 Task: Create Card Software Development Execution in Board Data Analytics Platforms and Tools to Workspace Business Travel Services. Create Card Environmental Science Conference Review in Board Brand Positioning and Messaging Development to Workspace Business Travel Services. Create Card Software Development Execution in Board Business Model Revenue Forecasting and Modeling to Workspace Business Travel Services
Action: Mouse moved to (59, 253)
Screenshot: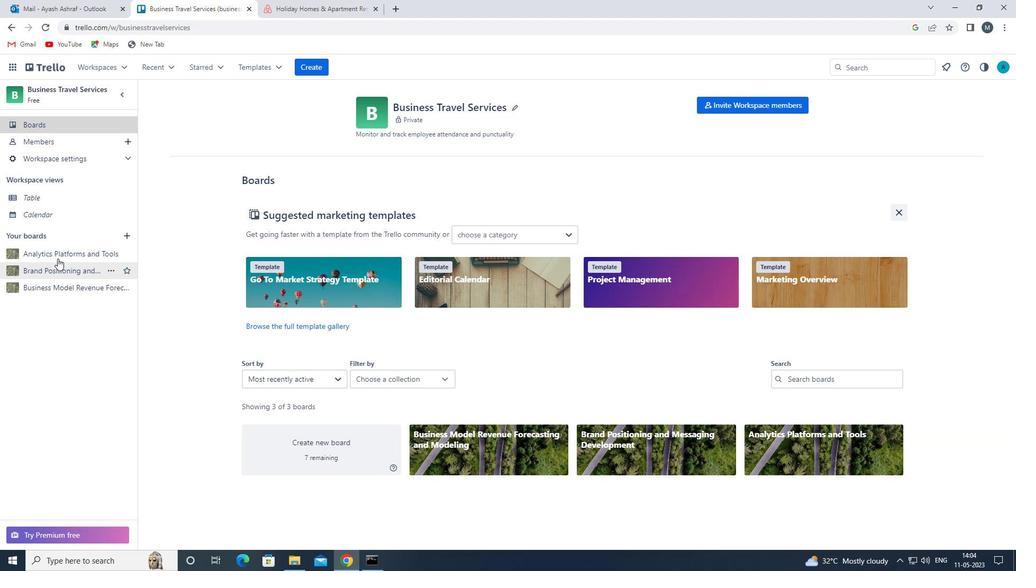 
Action: Mouse pressed left at (59, 253)
Screenshot: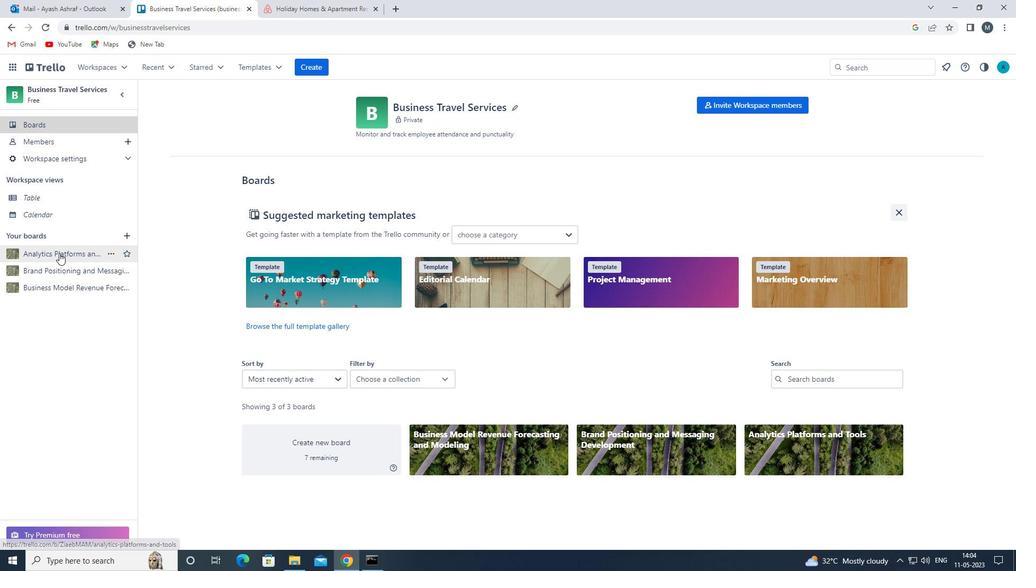 
Action: Mouse moved to (76, 257)
Screenshot: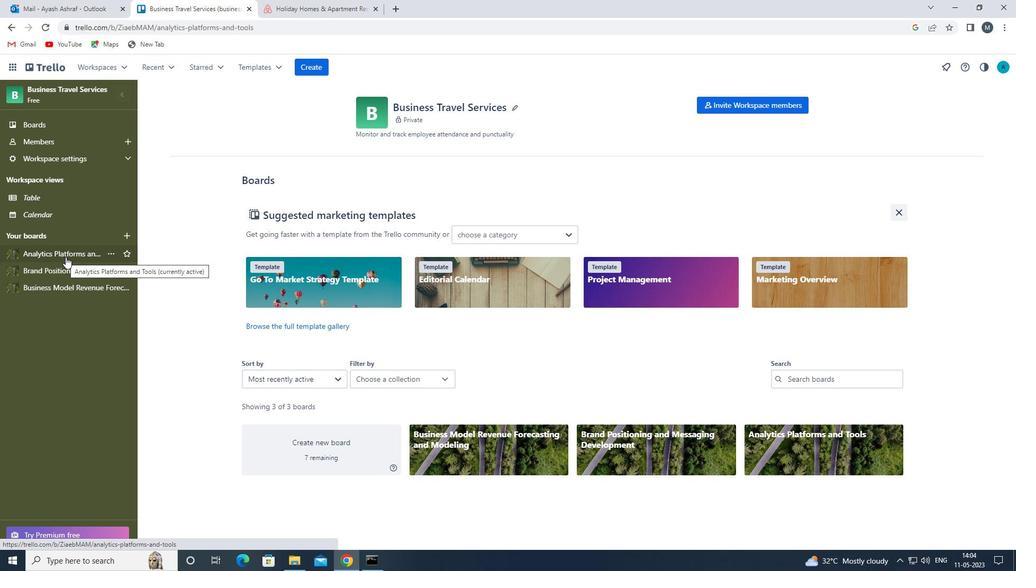 
Action: Mouse pressed left at (76, 257)
Screenshot: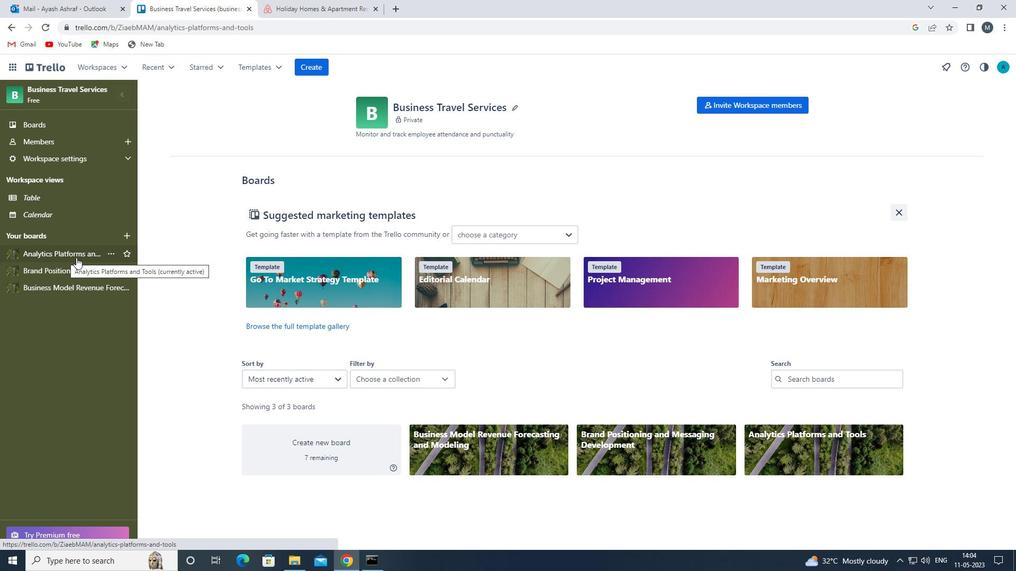 
Action: Mouse moved to (76, 256)
Screenshot: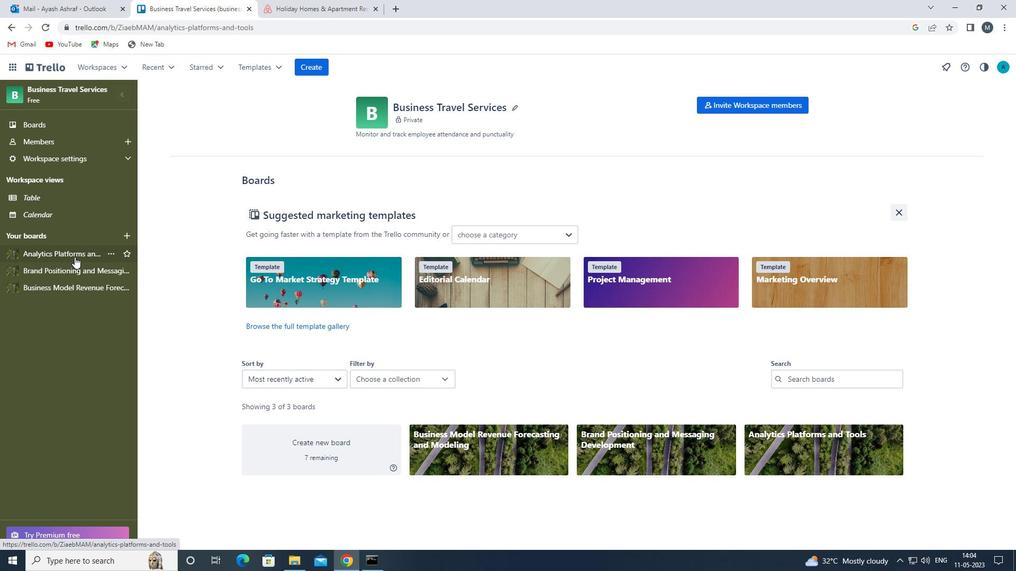 
Action: Mouse pressed left at (76, 256)
Screenshot: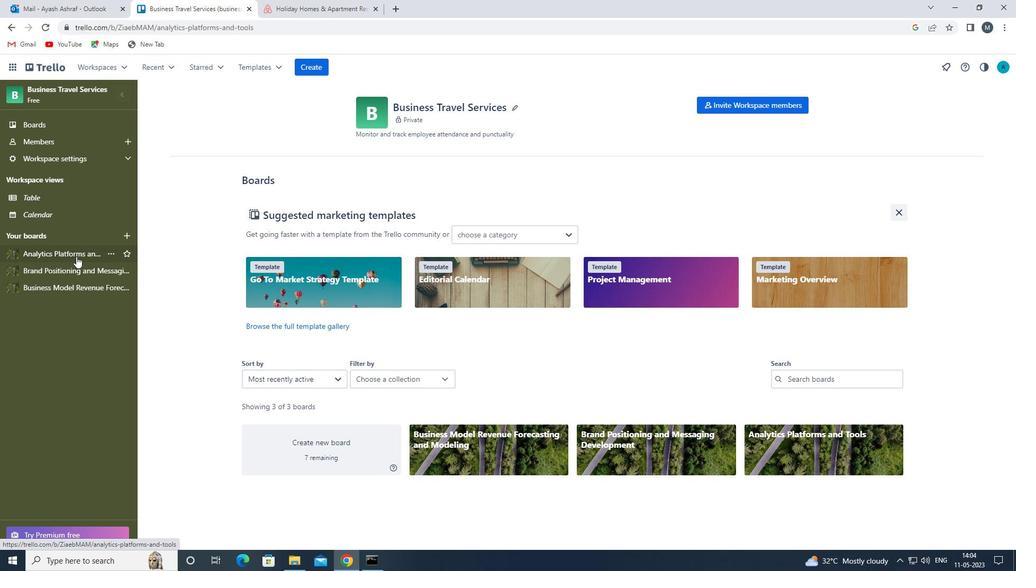 
Action: Mouse moved to (260, 271)
Screenshot: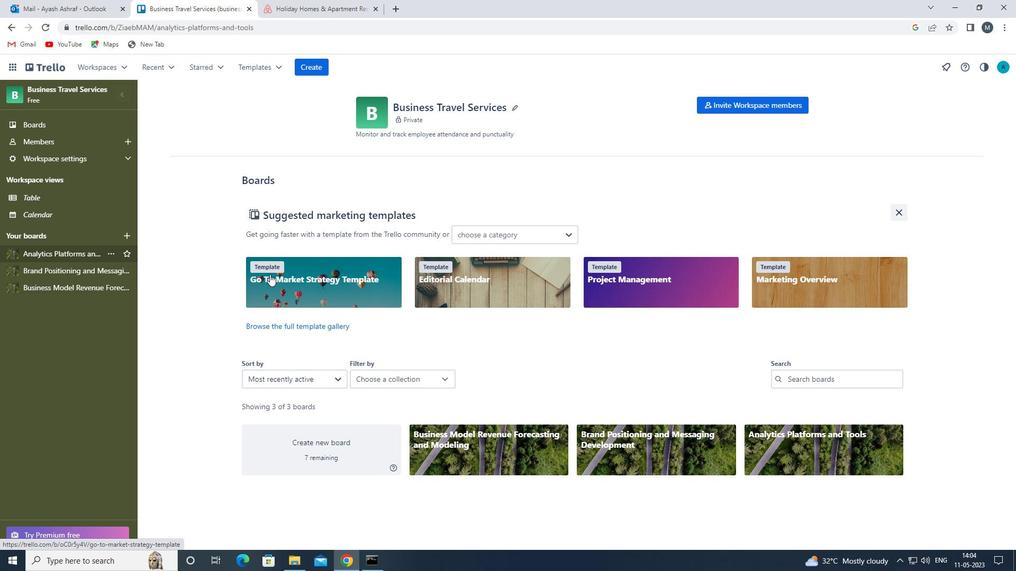 
Action: Mouse scrolled (260, 271) with delta (0, 0)
Screenshot: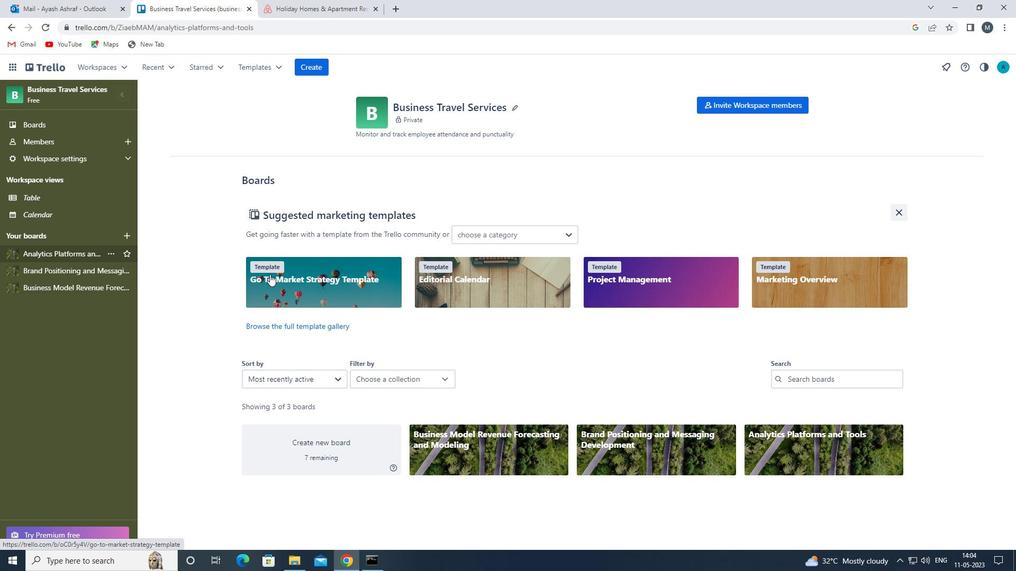 
Action: Mouse moved to (259, 271)
Screenshot: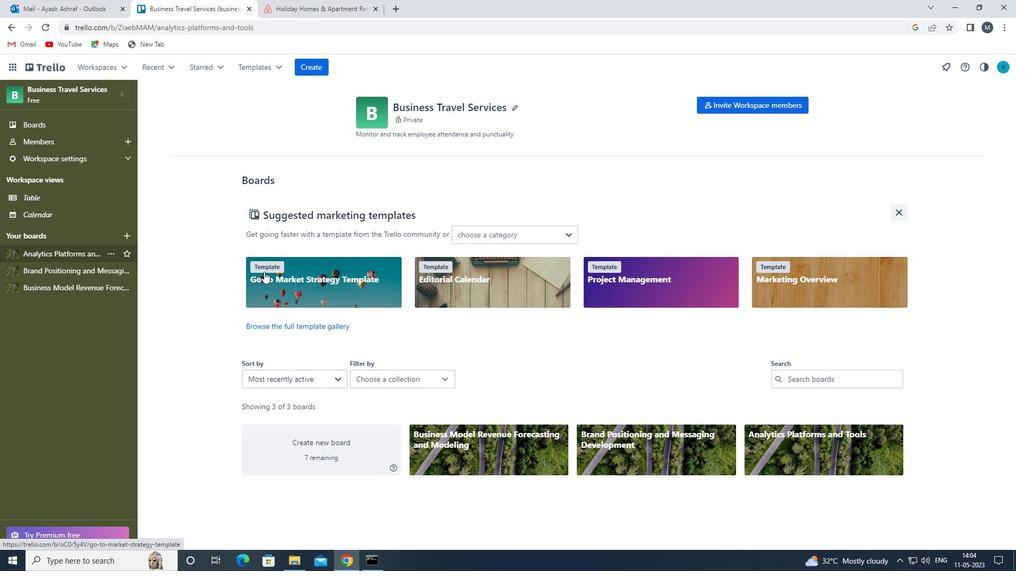 
Action: Mouse scrolled (259, 271) with delta (0, 0)
Screenshot: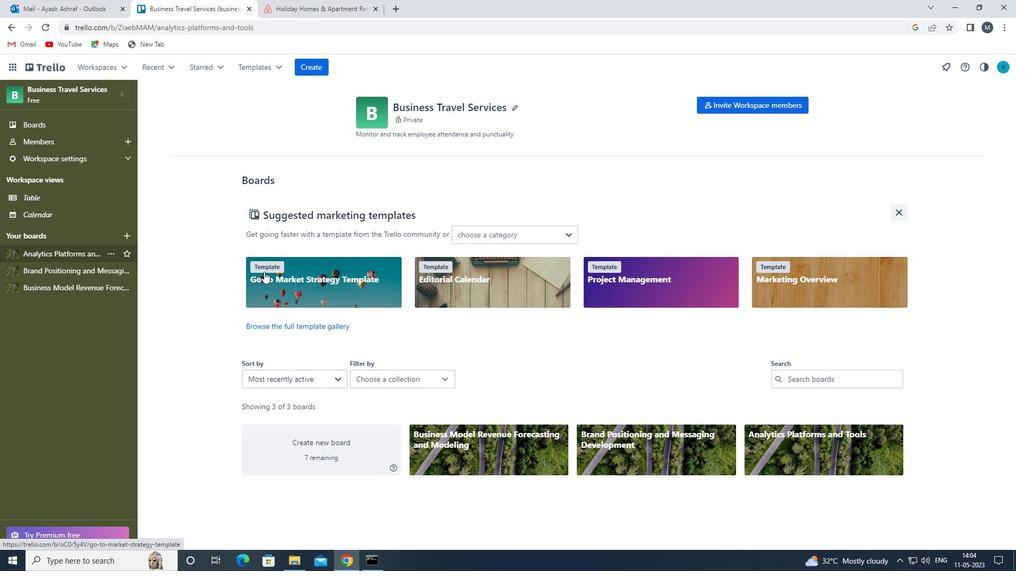 
Action: Mouse moved to (250, 276)
Screenshot: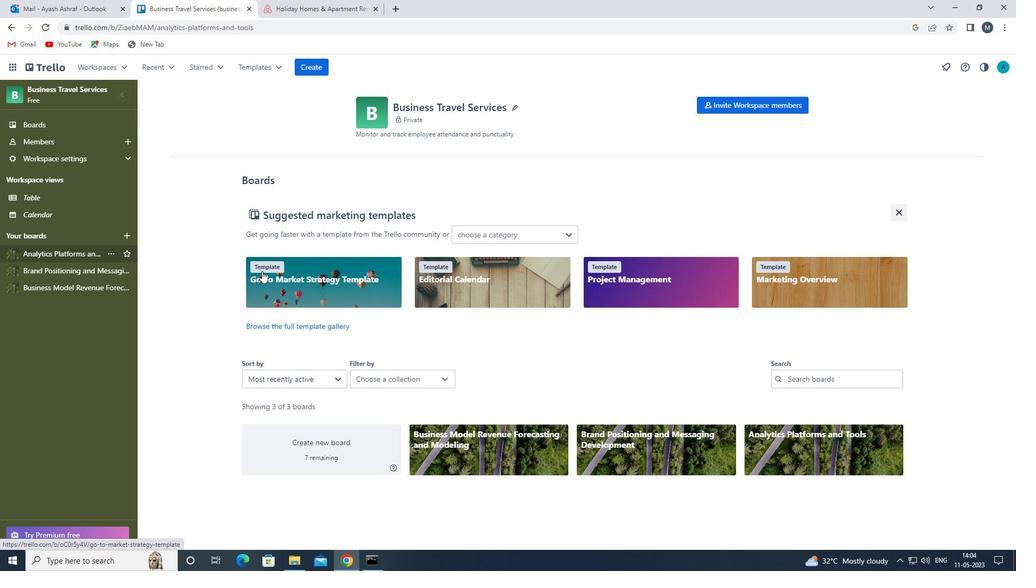 
Action: Mouse scrolled (250, 275) with delta (0, 0)
Screenshot: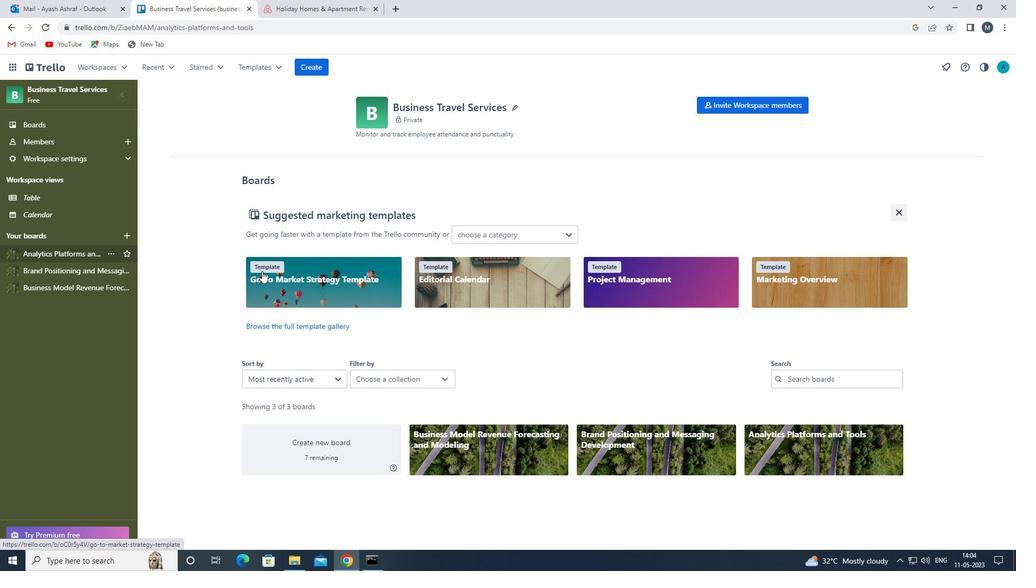 
Action: Mouse moved to (125, 312)
Screenshot: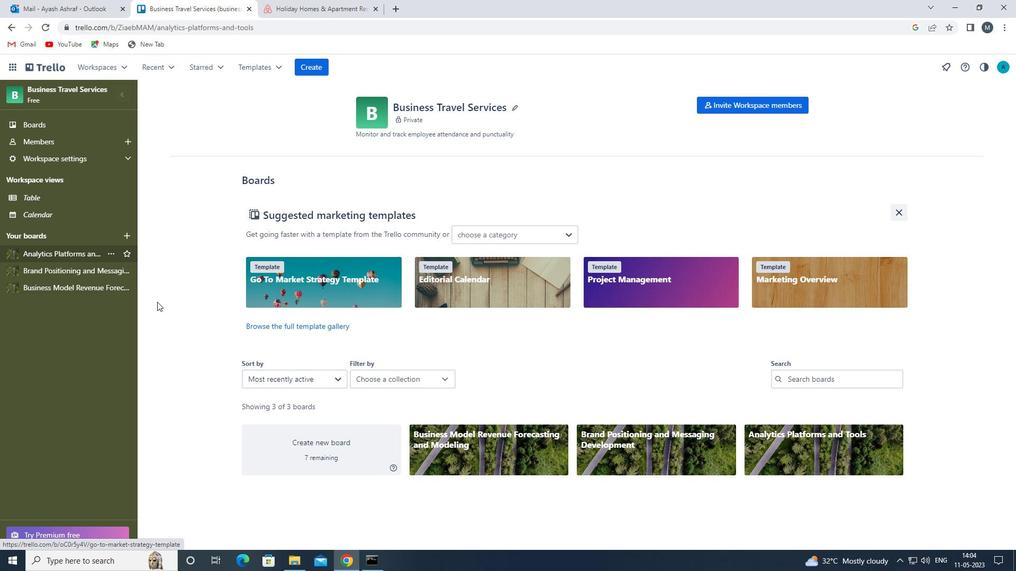 
Action: Mouse scrolled (125, 313) with delta (0, 0)
Screenshot: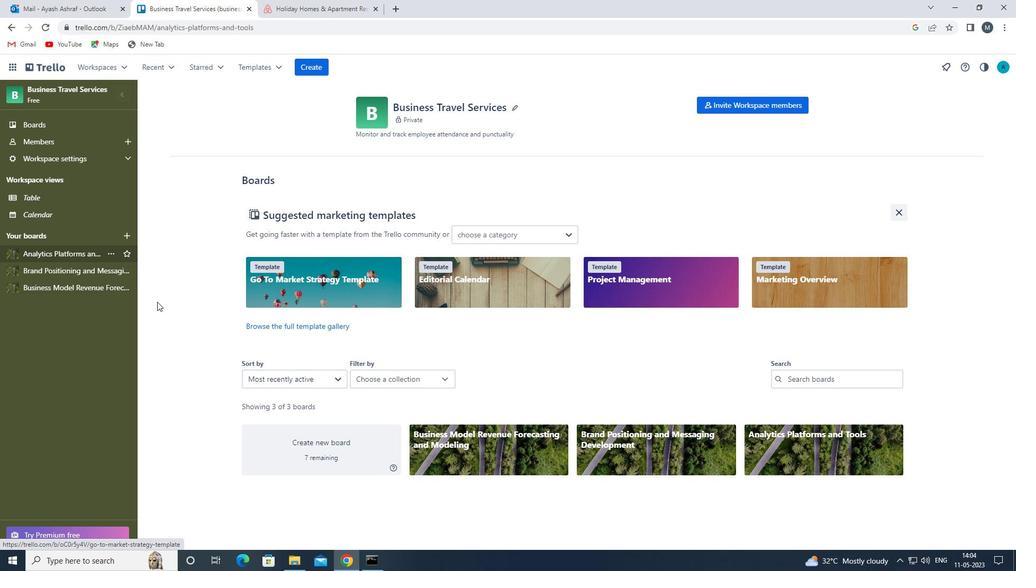 
Action: Mouse moved to (124, 312)
Screenshot: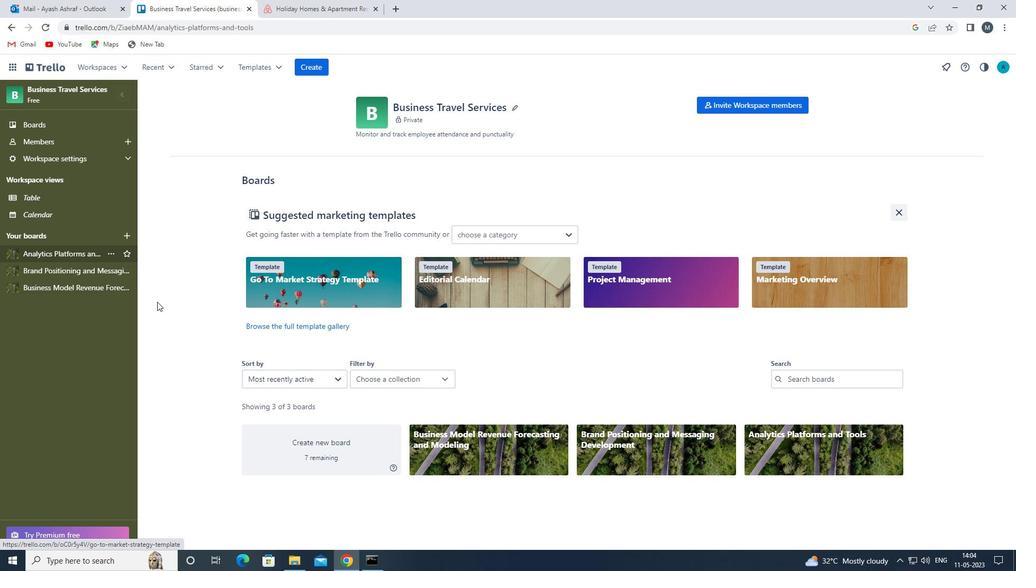 
Action: Mouse scrolled (124, 313) with delta (0, 0)
Screenshot: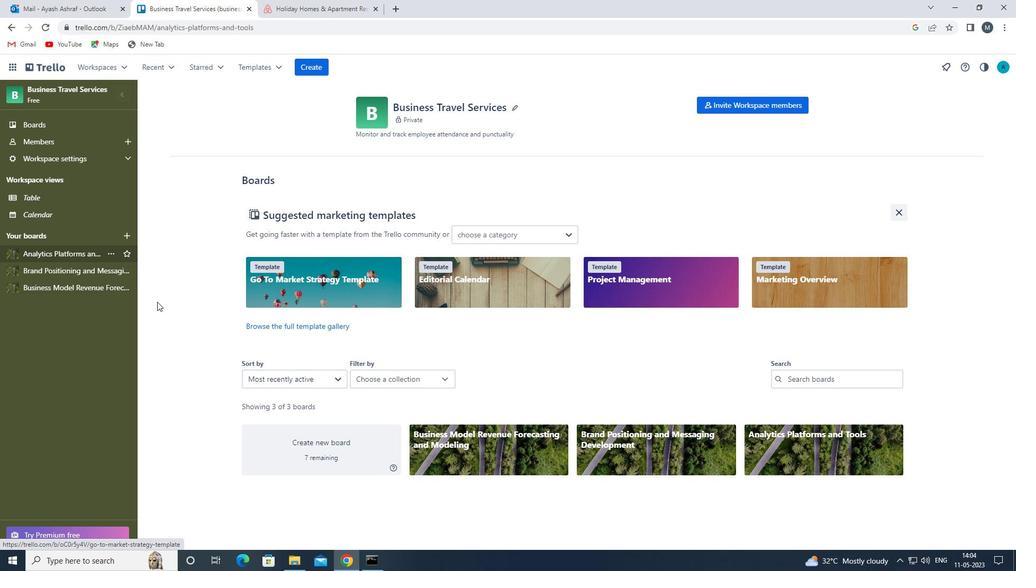
Action: Mouse scrolled (124, 313) with delta (0, 0)
Screenshot: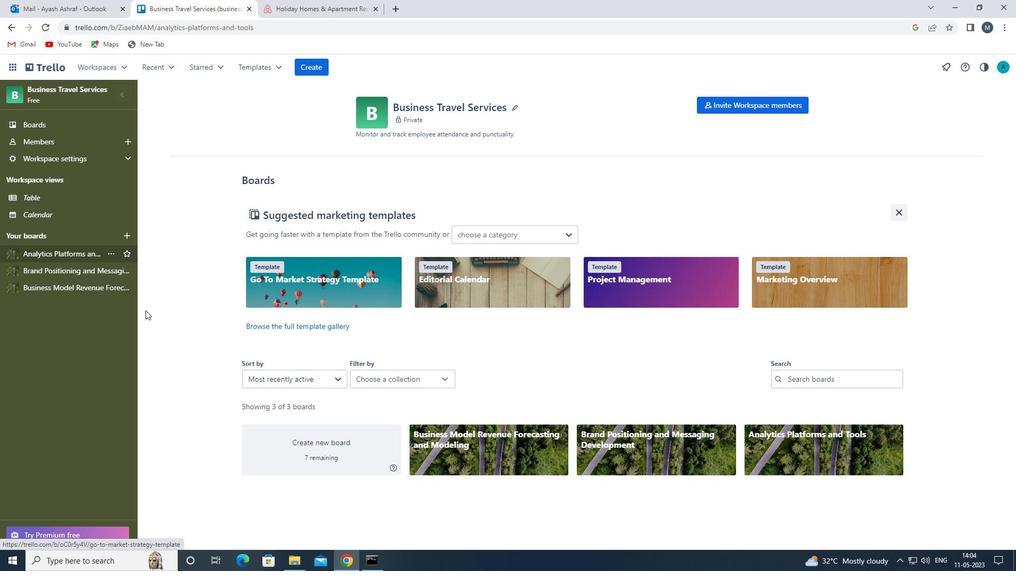 
Action: Mouse scrolled (124, 313) with delta (0, 0)
Screenshot: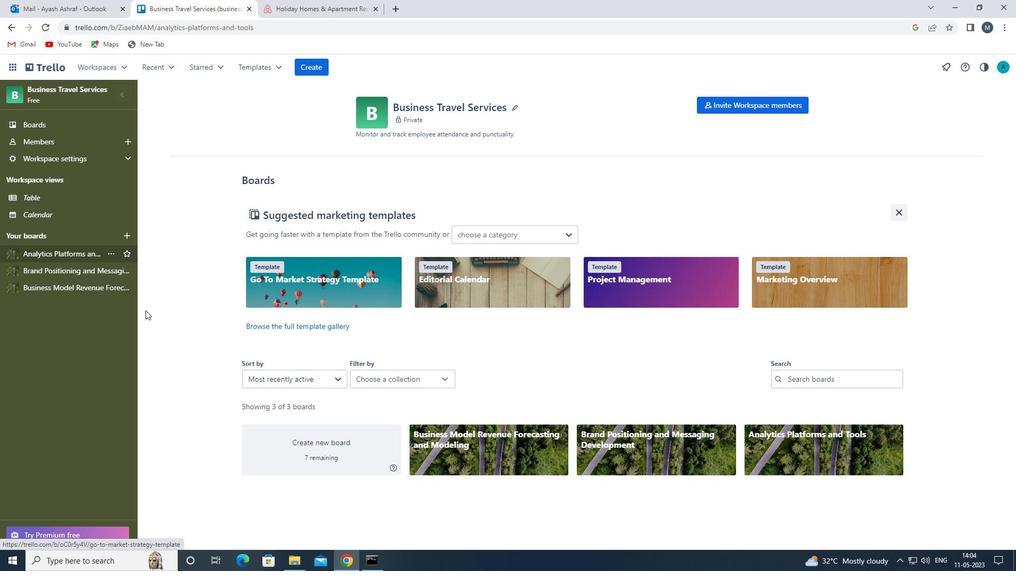
Action: Mouse moved to (123, 312)
Screenshot: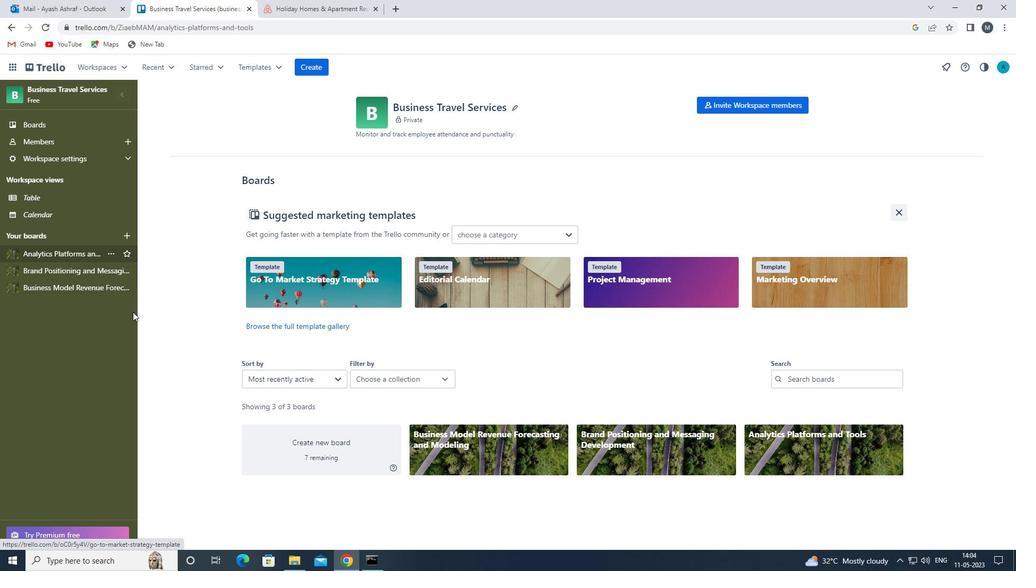 
Action: Mouse scrolled (123, 313) with delta (0, 0)
Screenshot: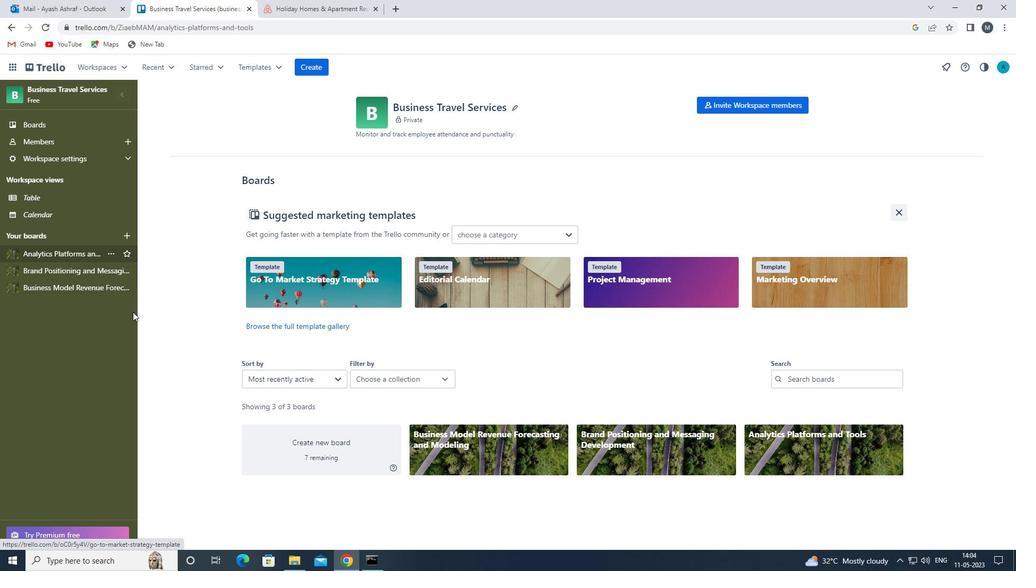 
Action: Mouse moved to (46, 119)
Screenshot: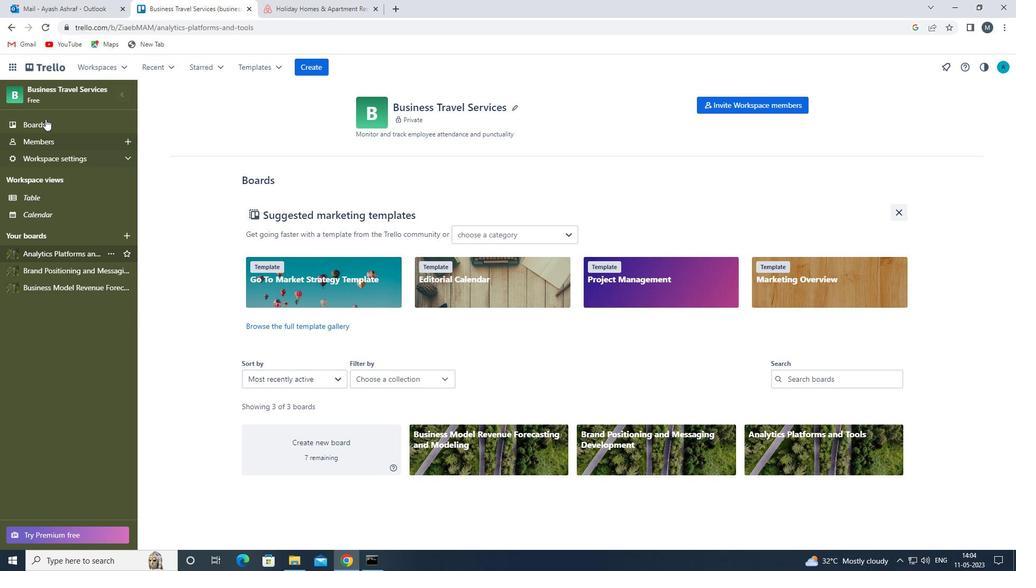 
Action: Mouse pressed left at (46, 119)
Screenshot: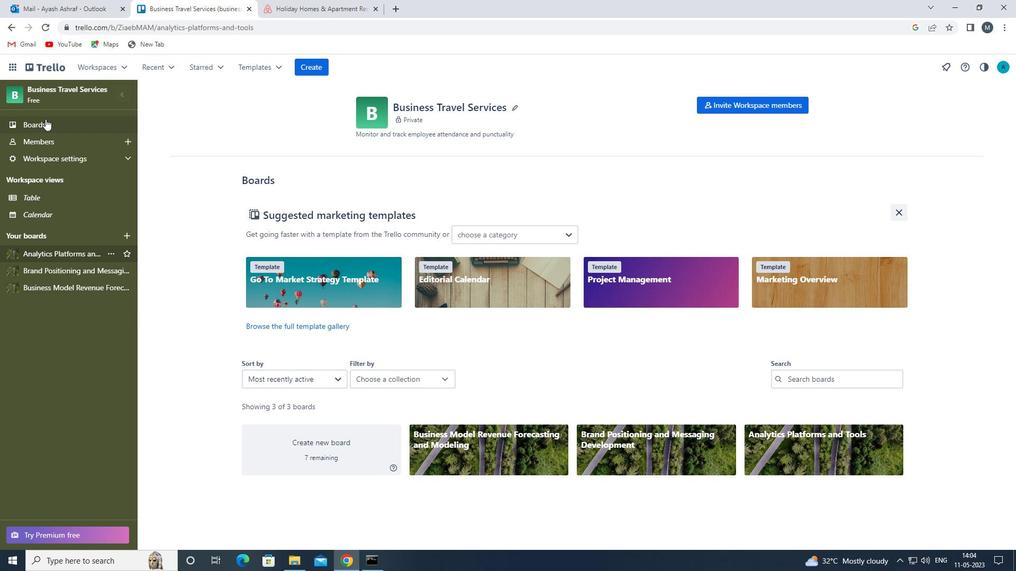 
Action: Mouse moved to (64, 254)
Screenshot: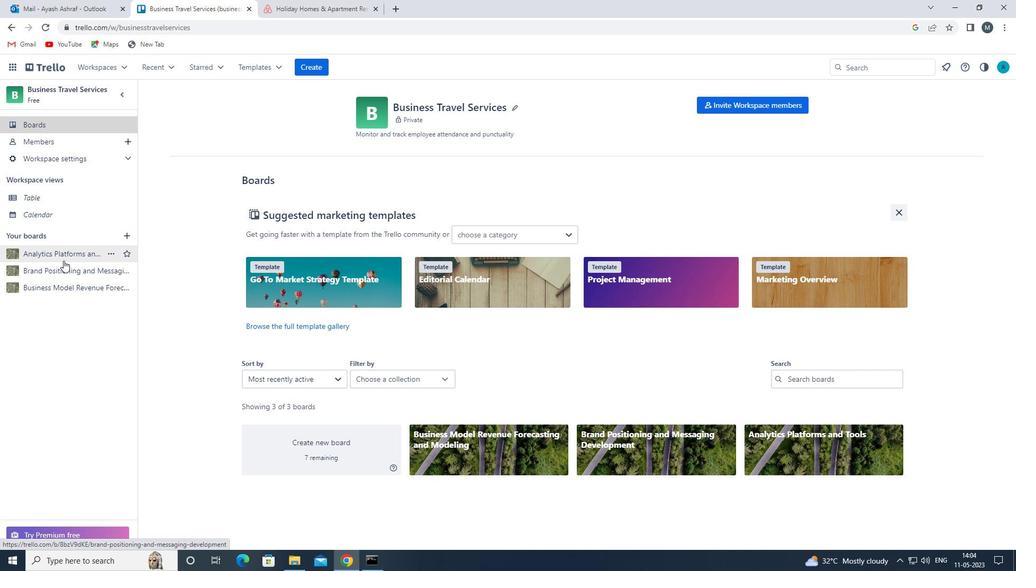 
Action: Mouse pressed left at (64, 254)
Screenshot: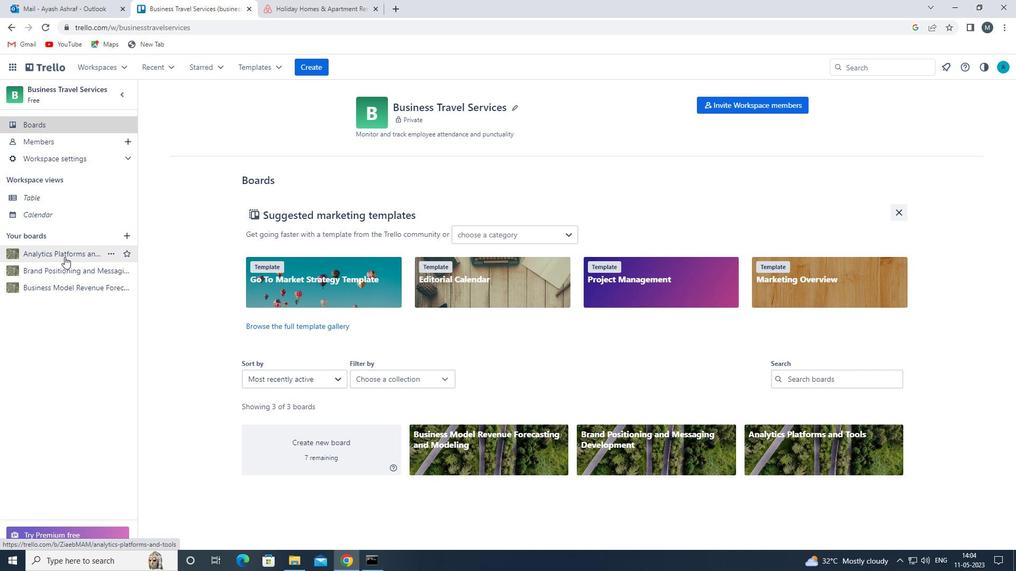 
Action: Mouse moved to (326, 158)
Screenshot: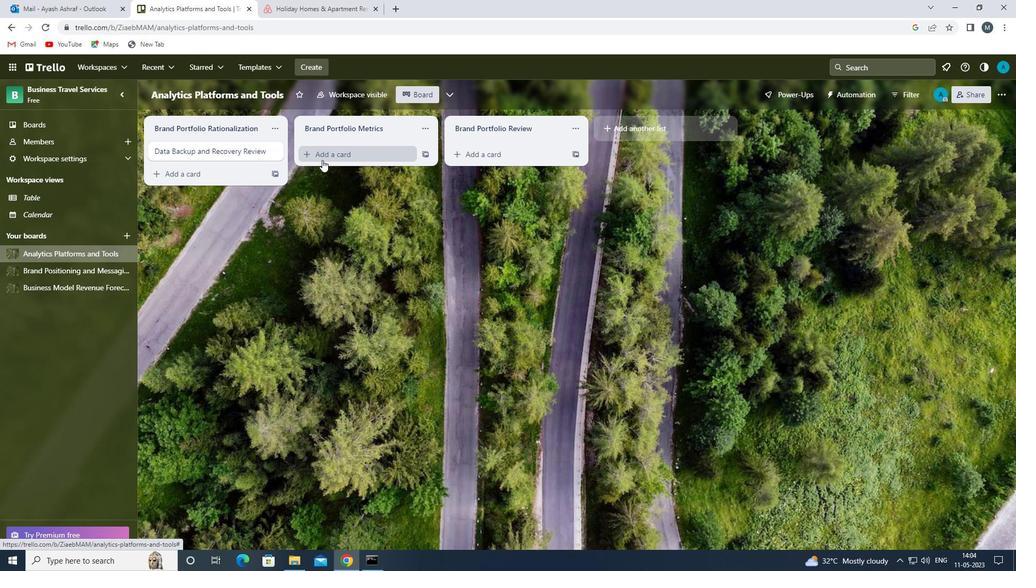 
Action: Mouse pressed left at (326, 158)
Screenshot: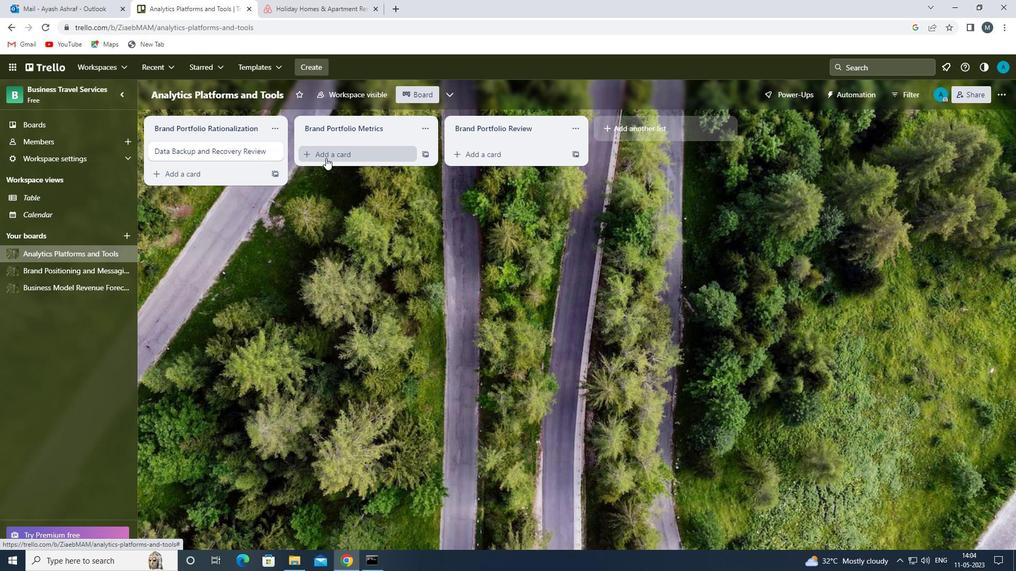 
Action: Mouse moved to (326, 156)
Screenshot: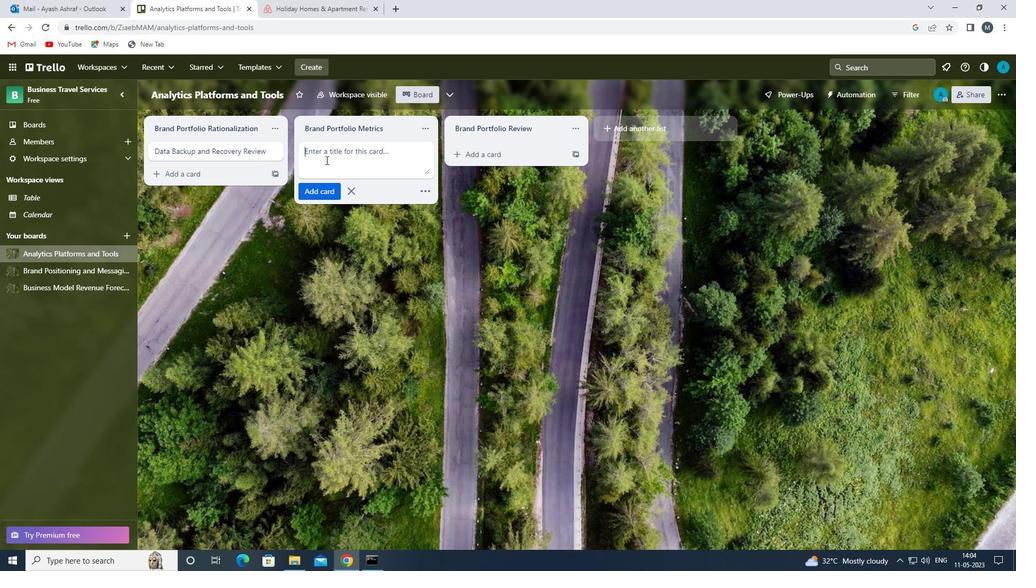 
Action: Mouse pressed left at (326, 156)
Screenshot: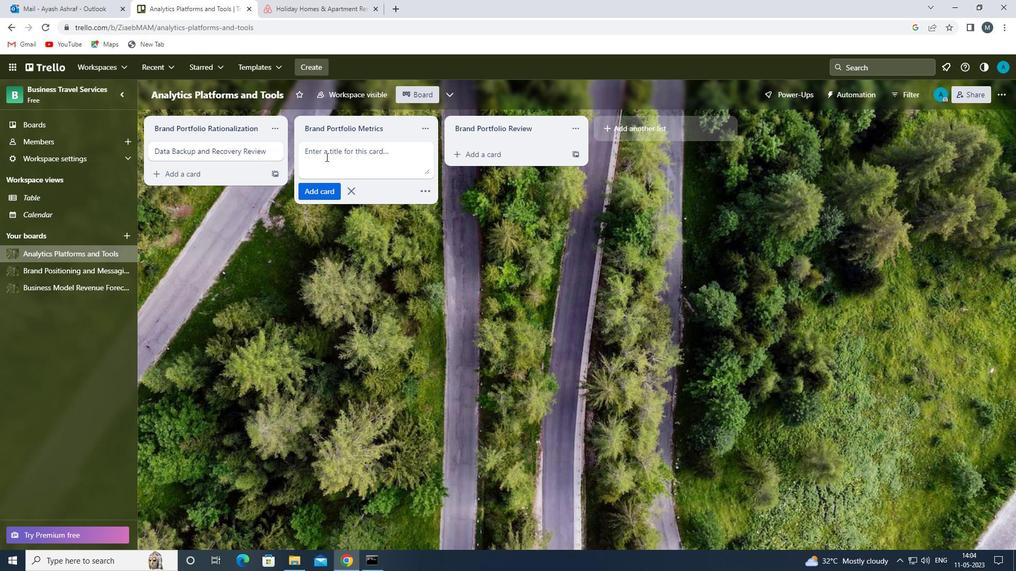 
Action: Key pressed <Key.shift>SOFTWAREW<Key.backspace><Key.space><Key.shift>D<Key.shift>EVELOPMENT<Key.space><Key.shift>EXECU<Key.backspace><Key.backspace><Key.backspace><Key.backspace><Key.backspace><Key.shift>EXECUTION<Key.space>
Screenshot: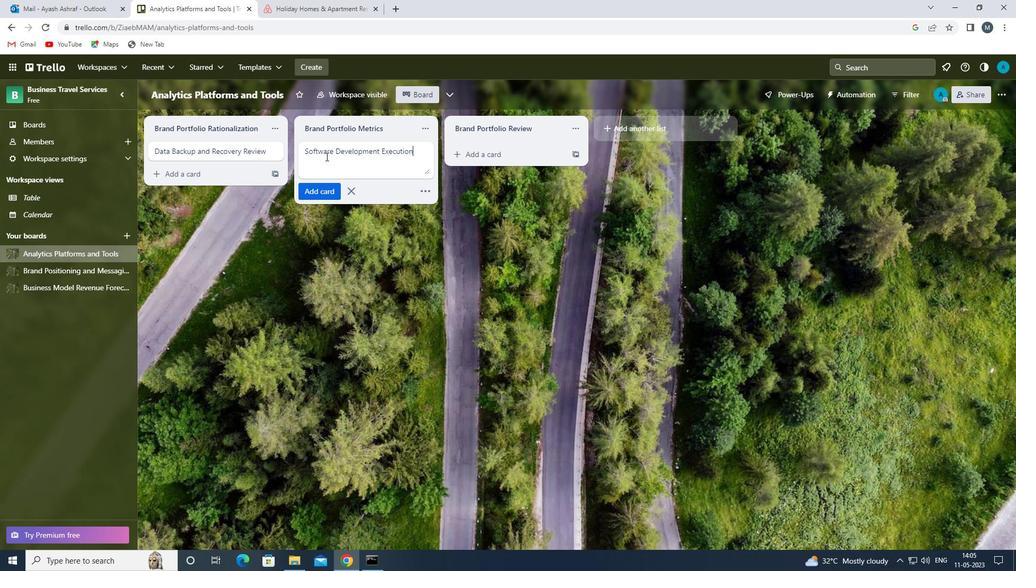 
Action: Mouse moved to (318, 195)
Screenshot: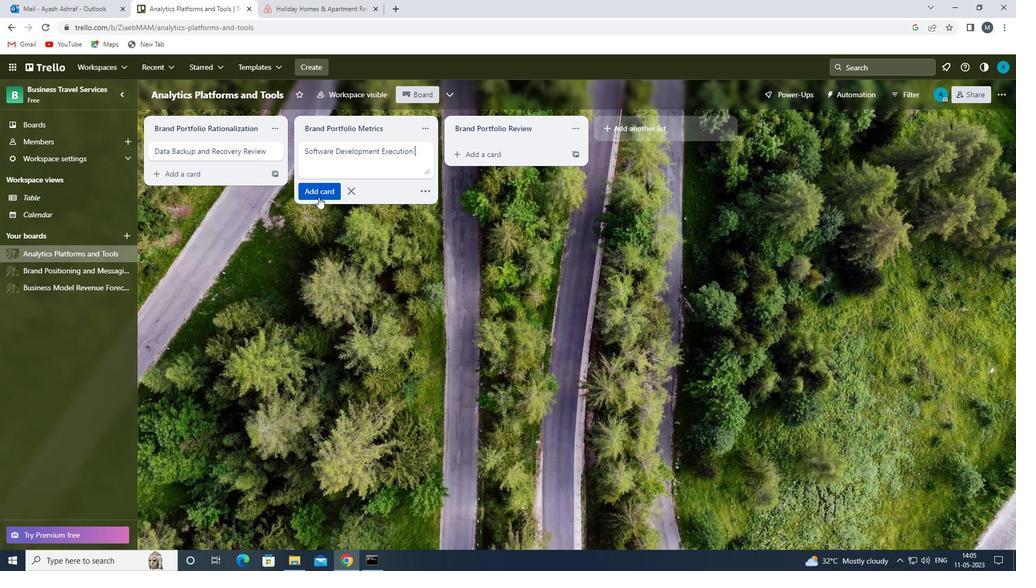 
Action: Mouse pressed left at (318, 195)
Screenshot: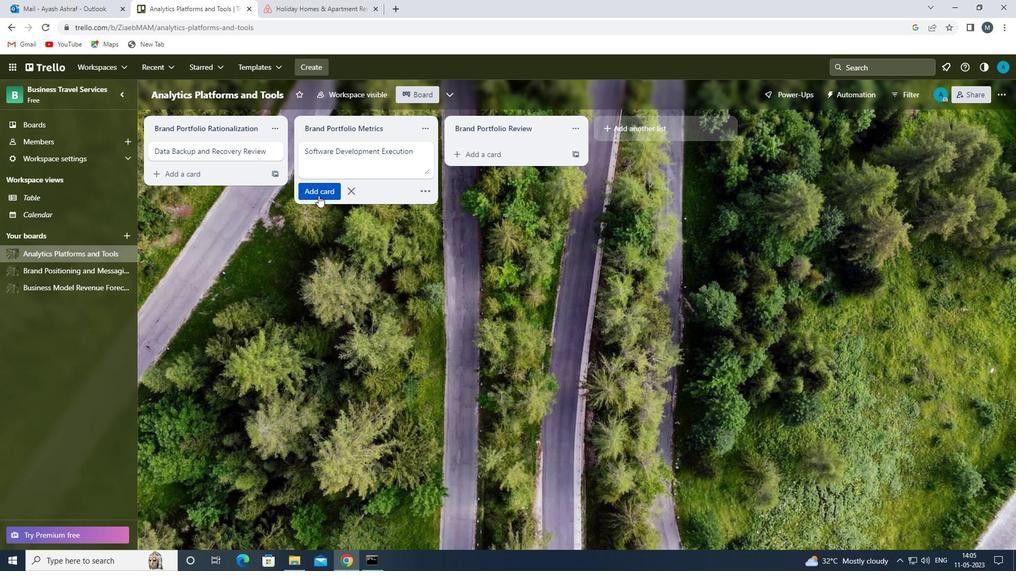 
Action: Mouse moved to (333, 247)
Screenshot: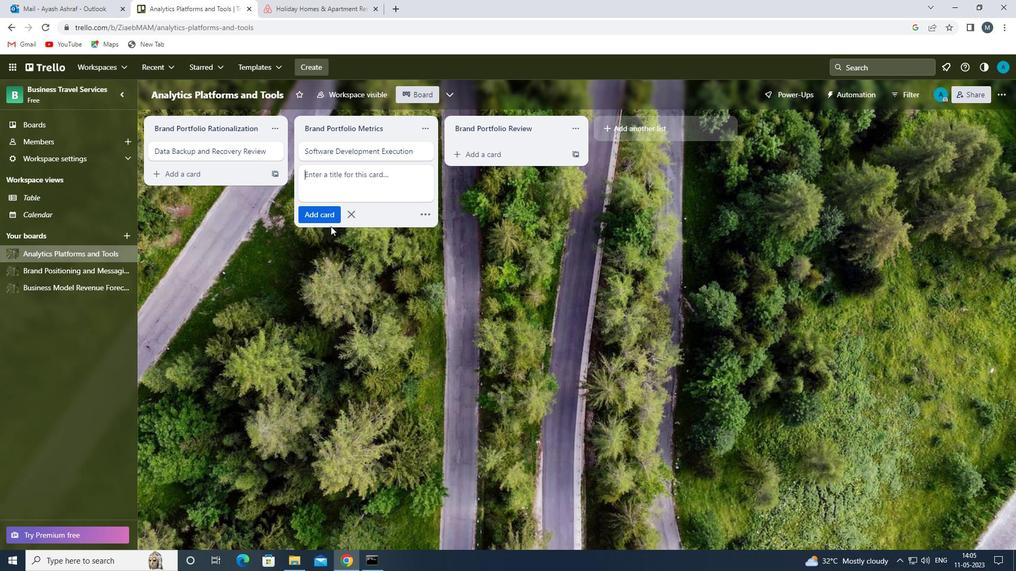
Action: Mouse pressed left at (333, 247)
Screenshot: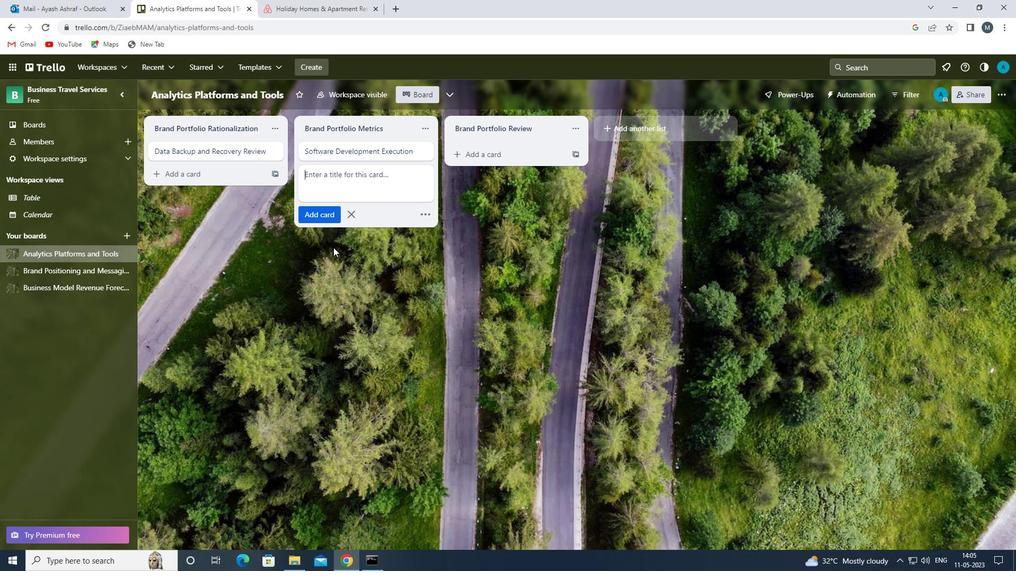 
Action: Mouse moved to (67, 273)
Screenshot: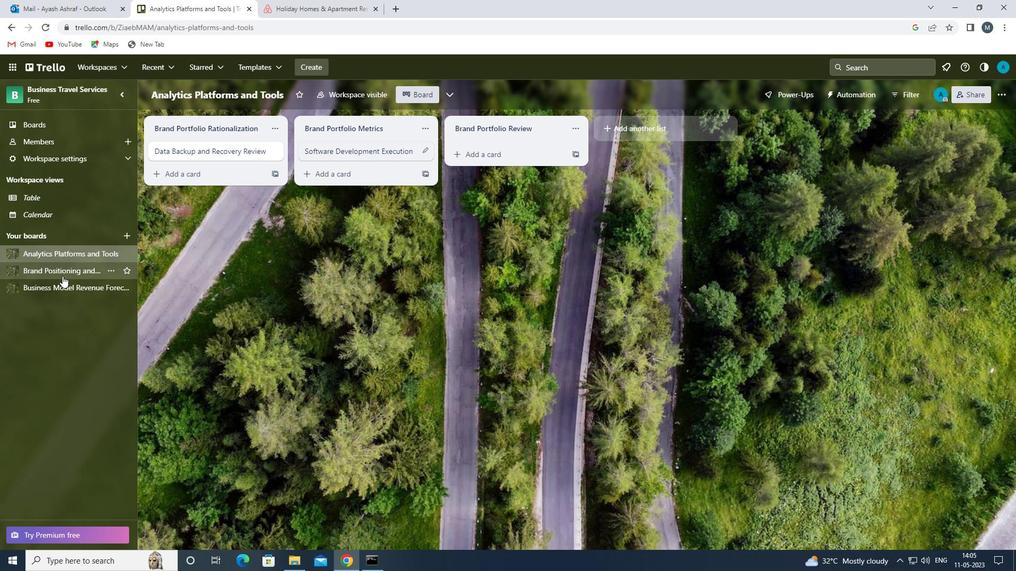 
Action: Mouse pressed left at (67, 273)
Screenshot: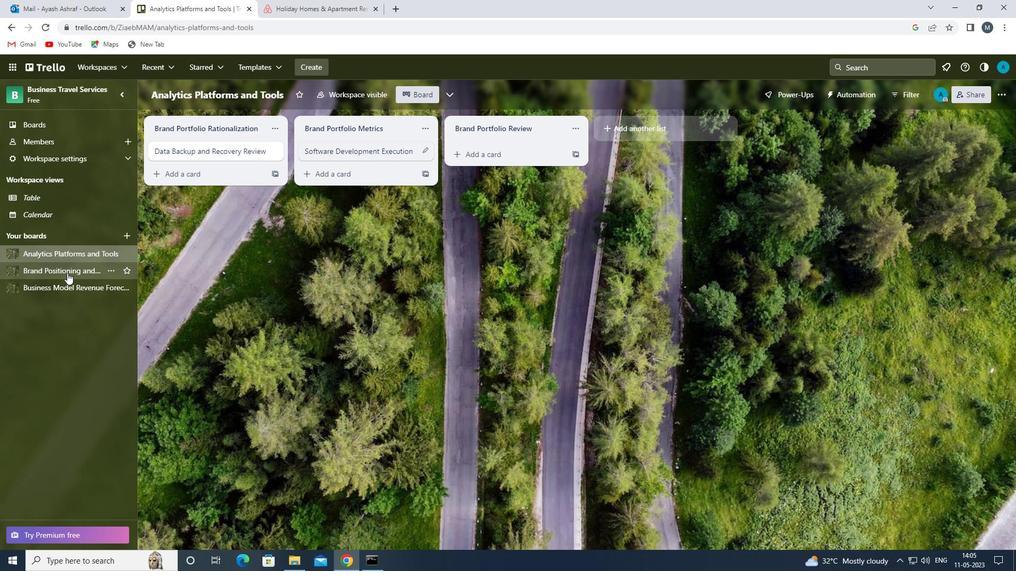 
Action: Mouse pressed left at (67, 273)
Screenshot: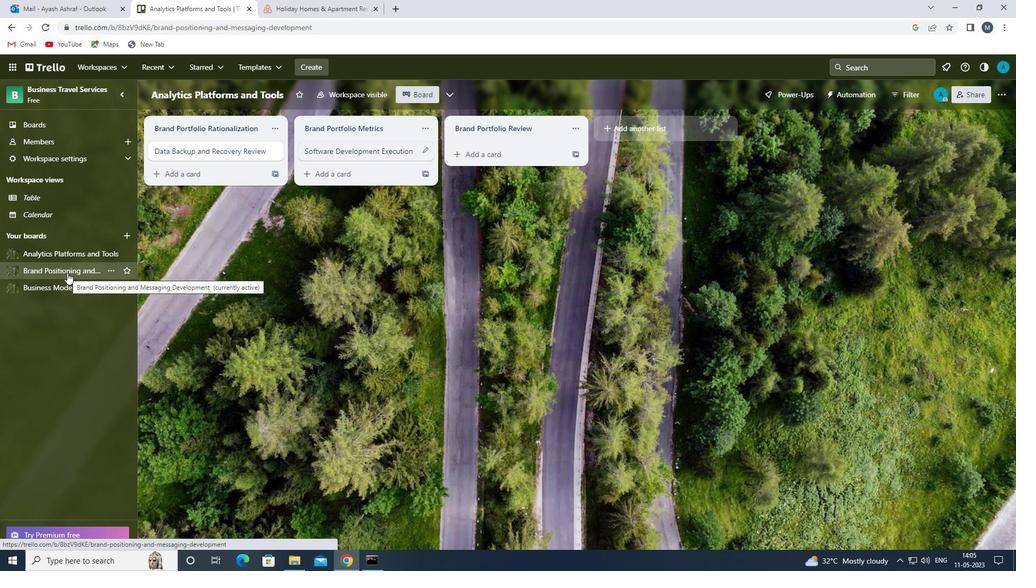 
Action: Mouse moved to (332, 158)
Screenshot: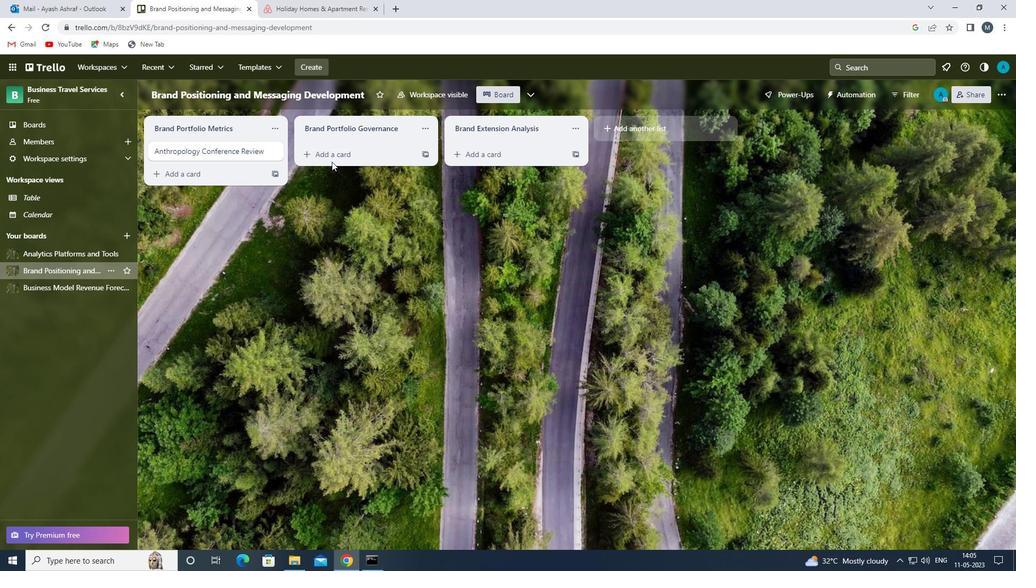 
Action: Mouse pressed left at (332, 158)
Screenshot: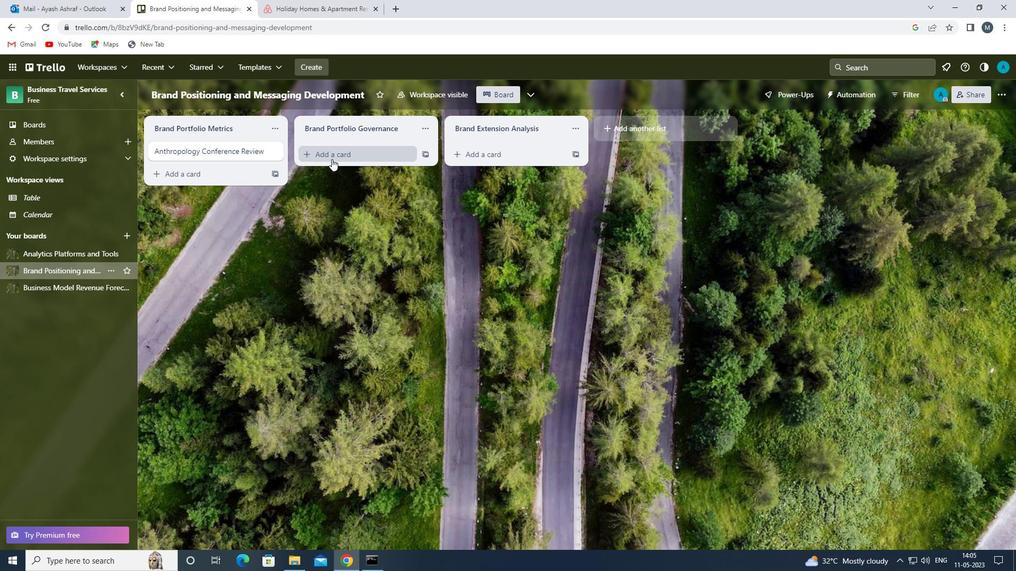 
Action: Mouse moved to (329, 161)
Screenshot: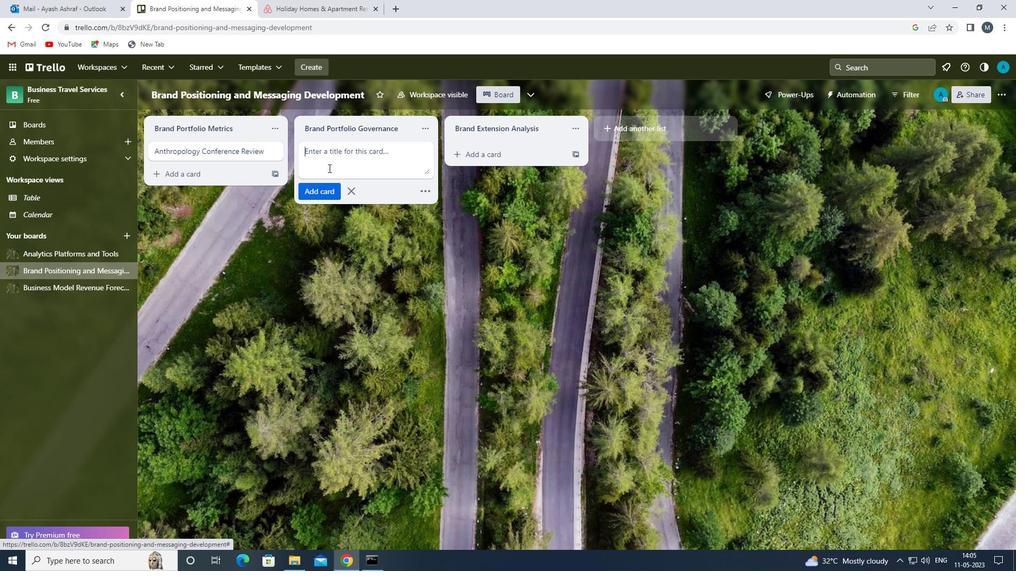 
Action: Mouse pressed left at (329, 161)
Screenshot: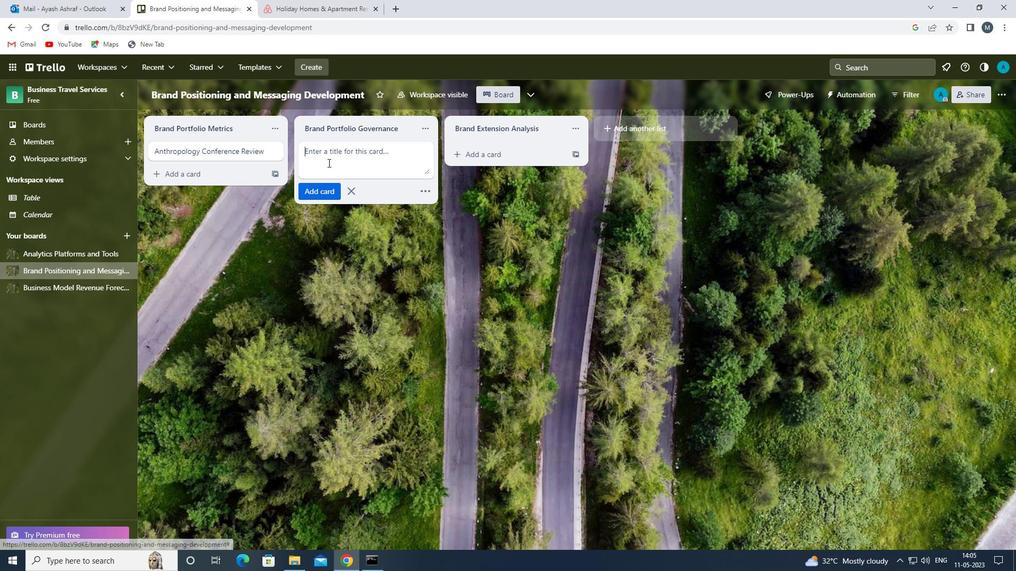 
Action: Mouse moved to (331, 160)
Screenshot: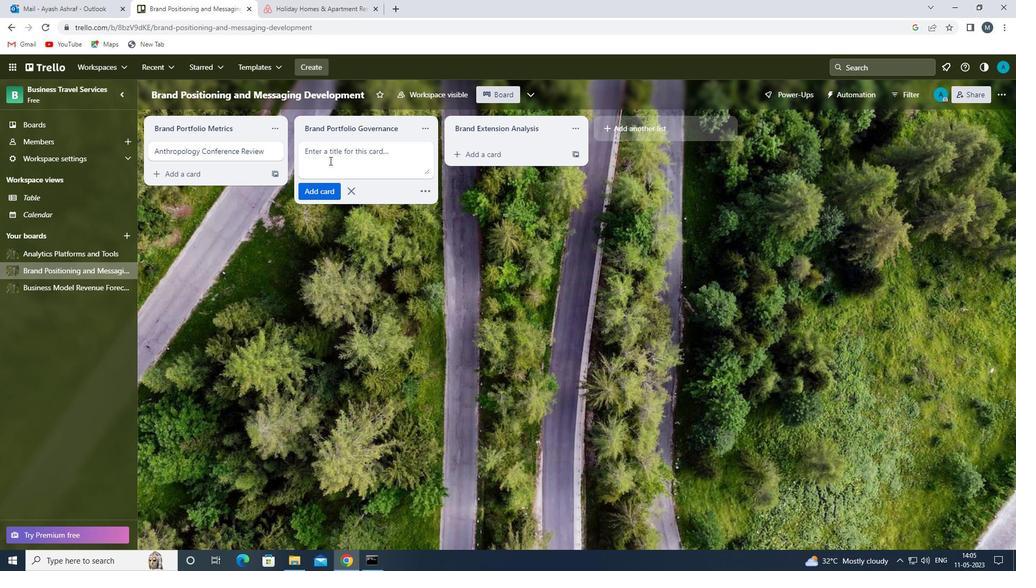 
Action: Key pressed <Key.shift>ENVIRONMENTAL<Key.space><Key.shift>SCIENCE<Key.space><Key.shift>CONFERENCE<Key.space><Key.shift>REVIEW<Key.space>
Screenshot: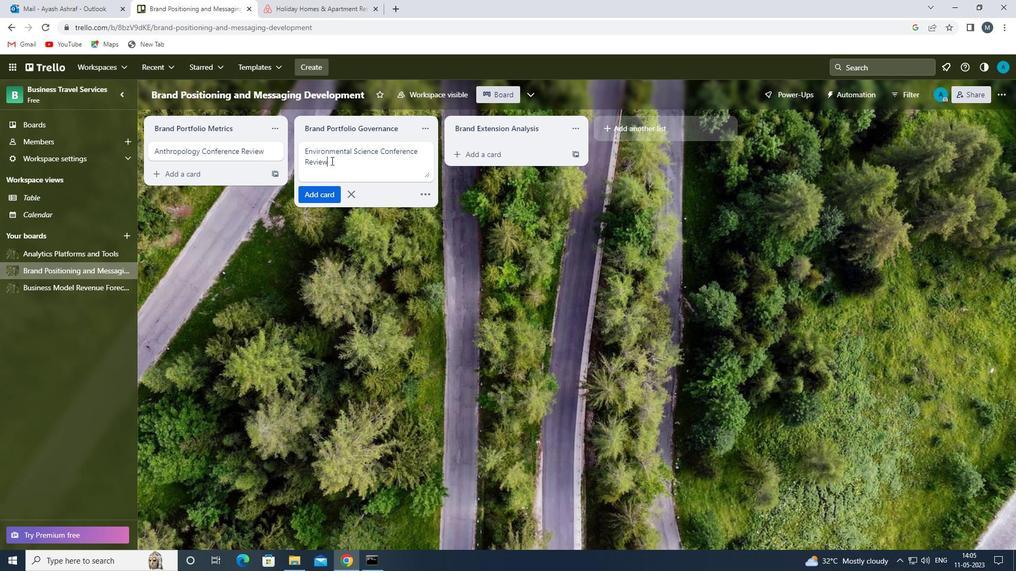 
Action: Mouse moved to (323, 197)
Screenshot: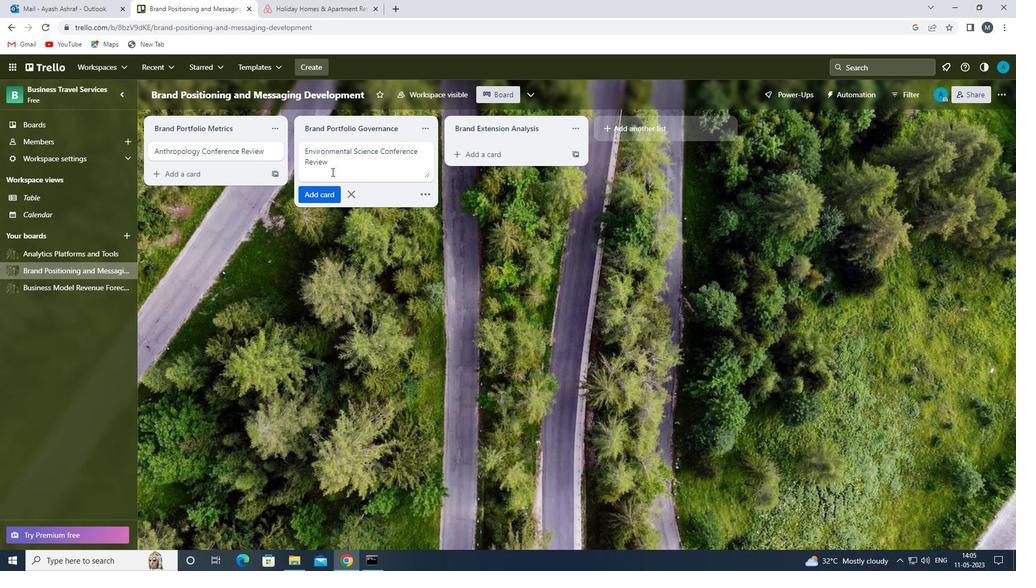 
Action: Mouse pressed left at (323, 197)
Screenshot: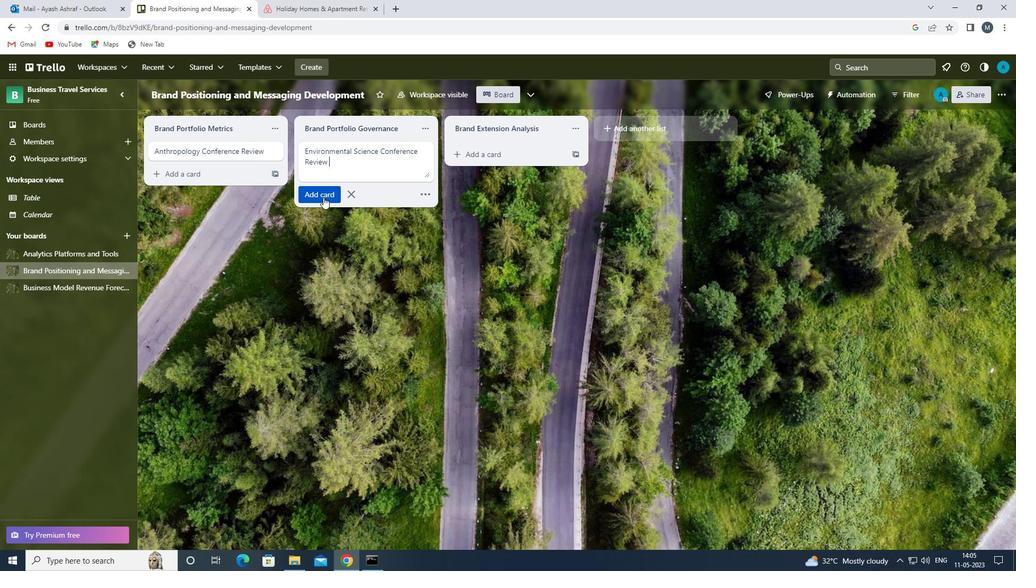 
Action: Mouse moved to (321, 280)
Screenshot: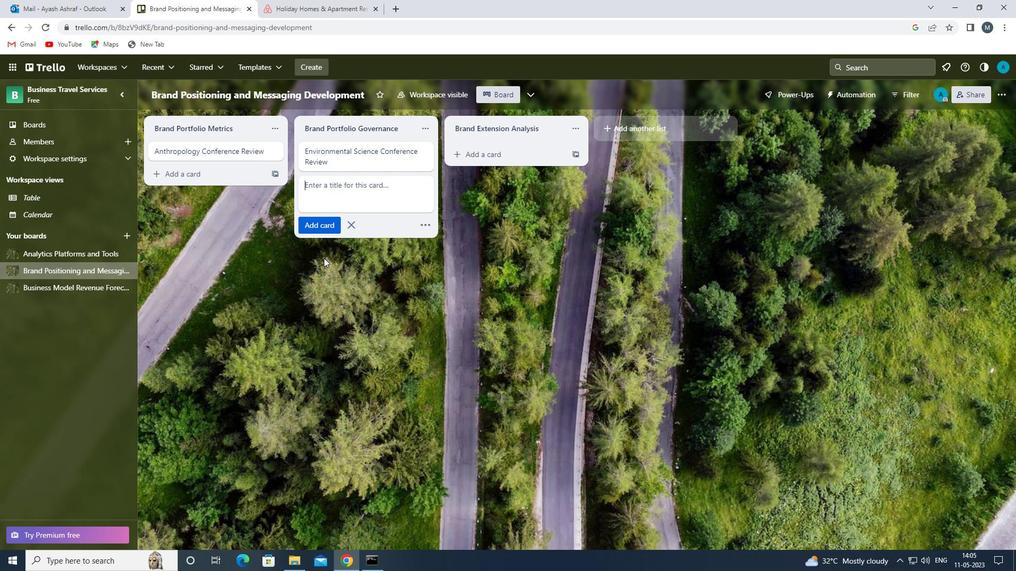 
Action: Mouse pressed left at (321, 280)
Screenshot: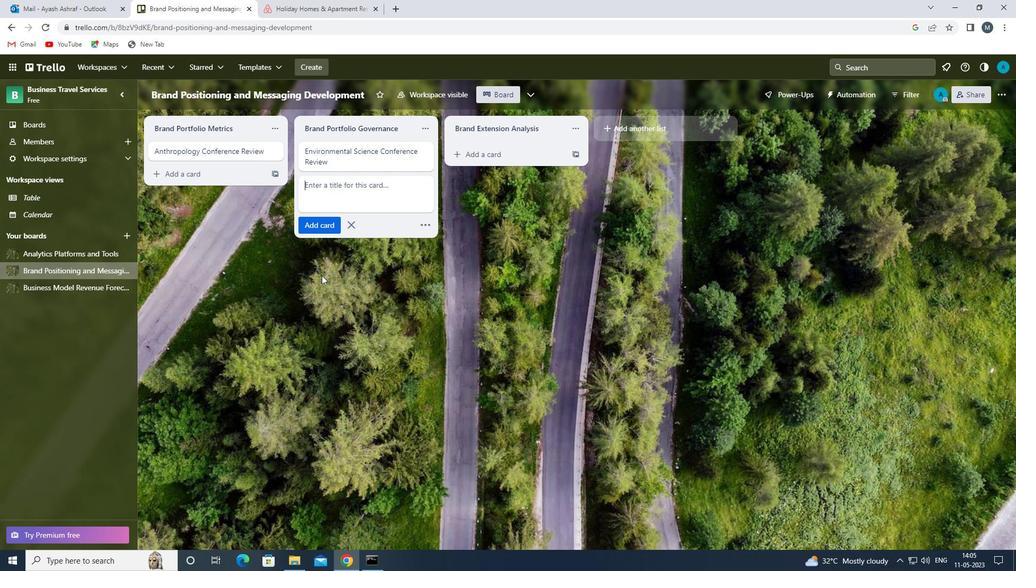 
Action: Mouse moved to (75, 287)
Screenshot: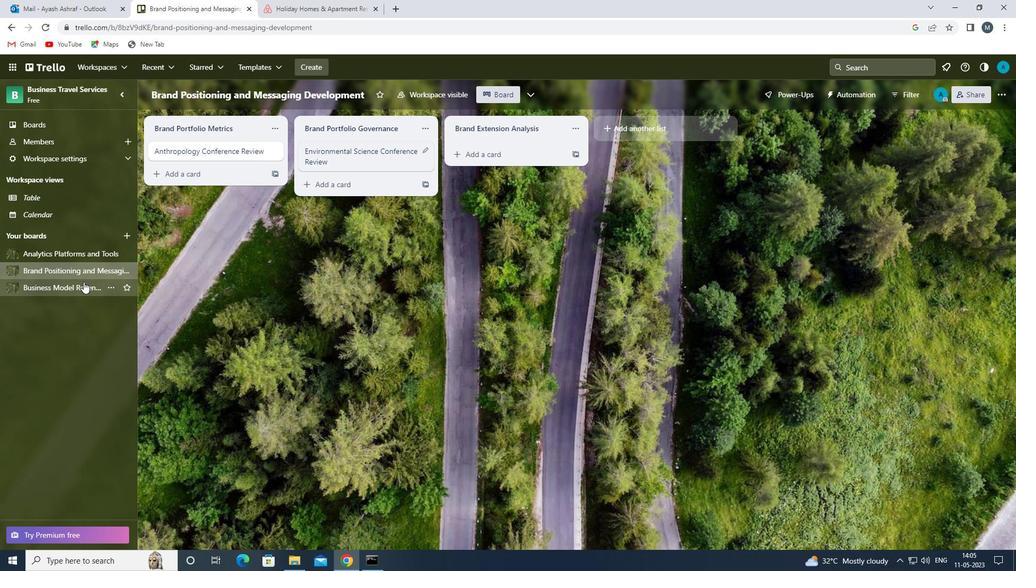 
Action: Mouse pressed left at (75, 287)
Screenshot: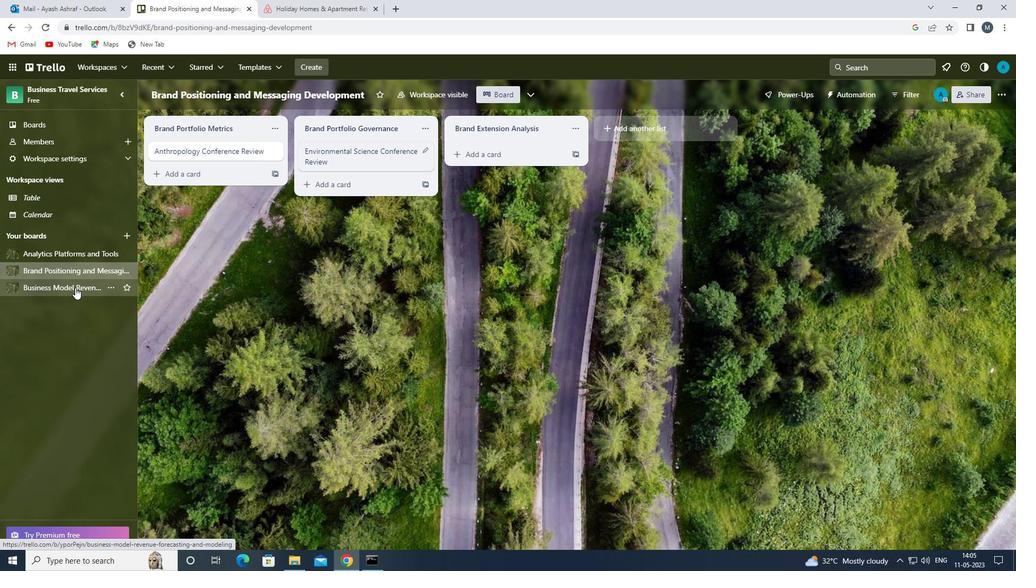 
Action: Mouse moved to (74, 288)
Screenshot: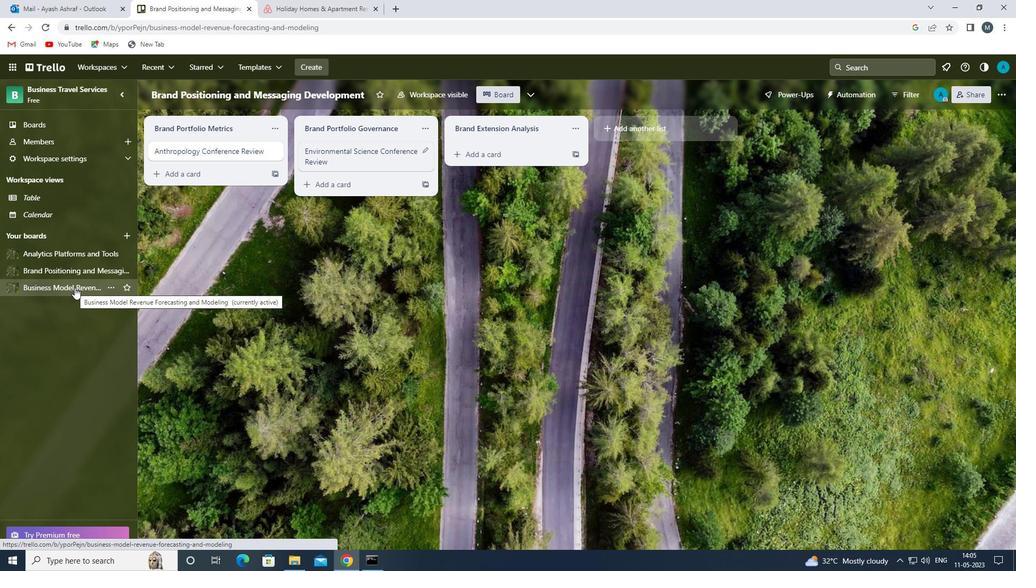 
Action: Mouse pressed left at (74, 288)
Screenshot: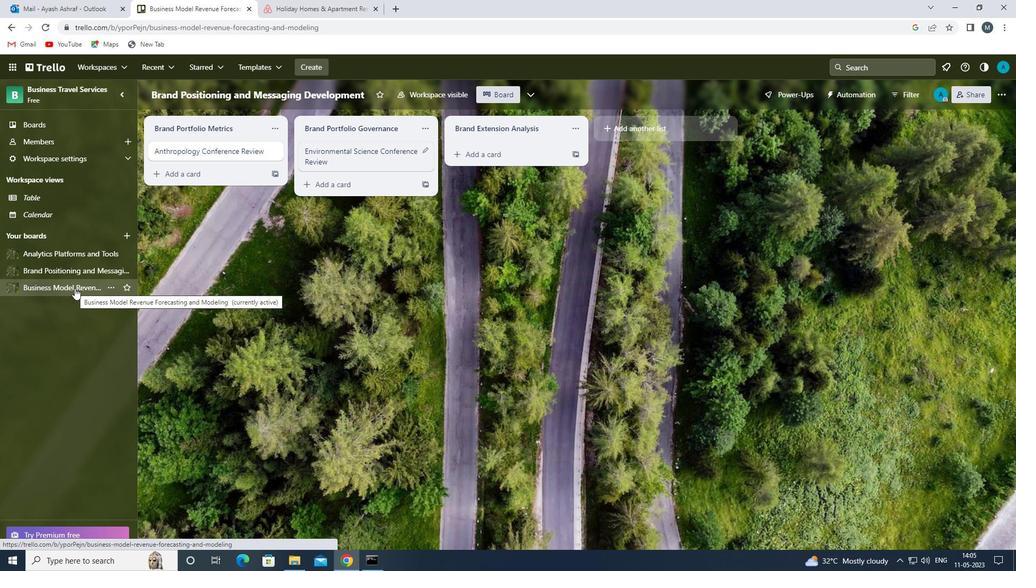 
Action: Mouse moved to (354, 155)
Screenshot: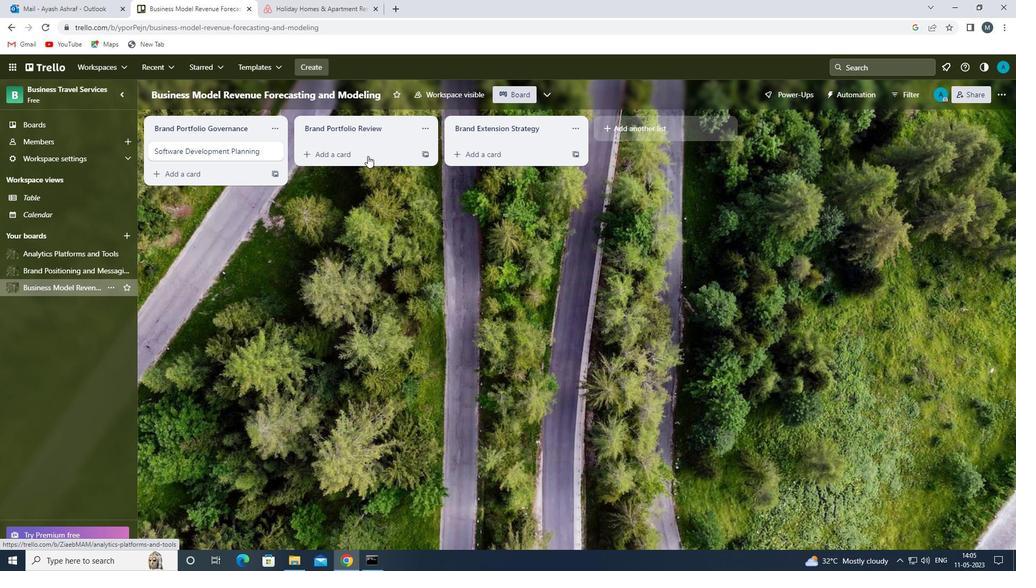 
Action: Mouse pressed left at (354, 155)
Screenshot: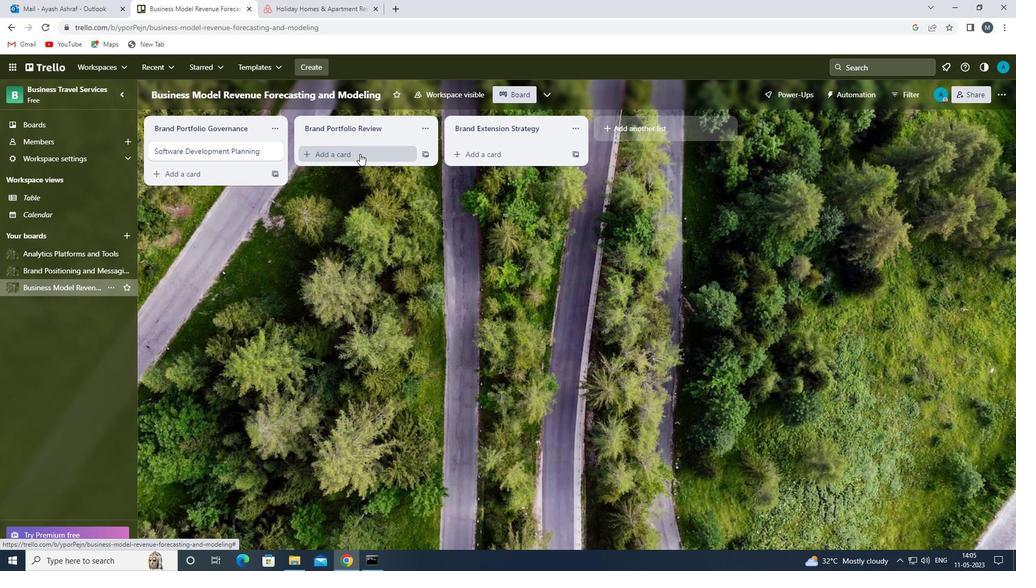 
Action: Mouse moved to (340, 156)
Screenshot: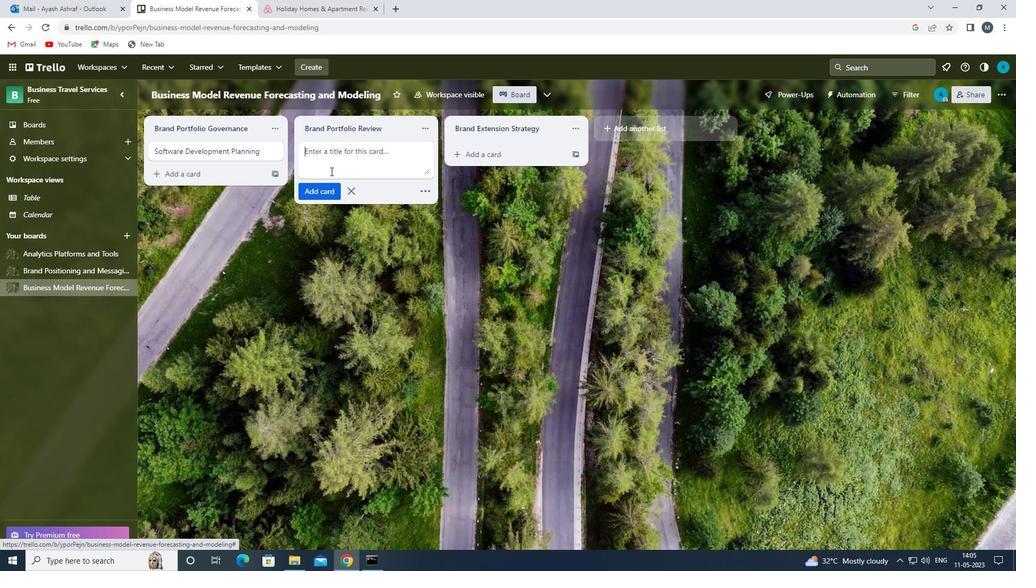 
Action: Mouse pressed left at (340, 156)
Screenshot: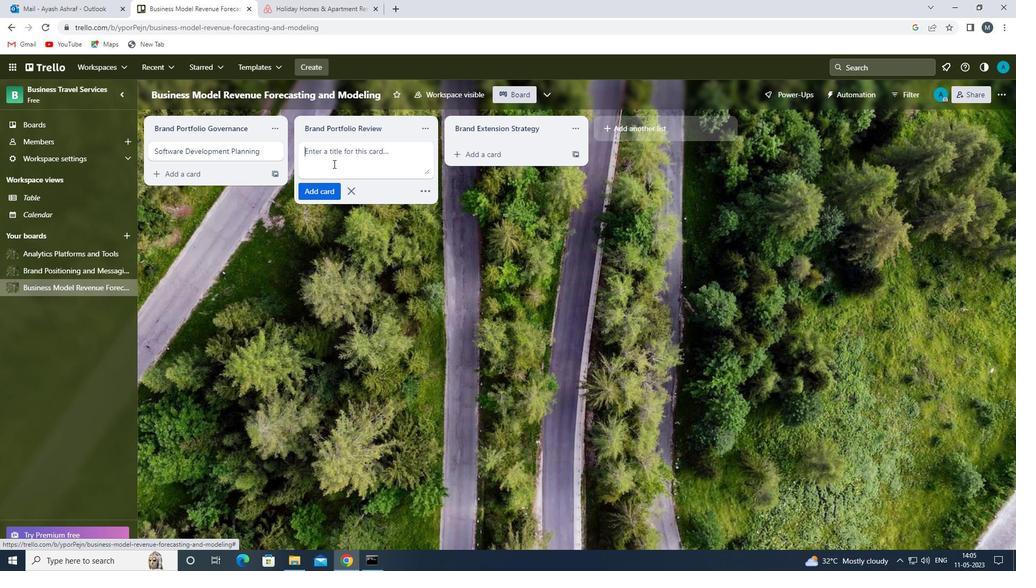 
Action: Mouse moved to (357, 188)
Screenshot: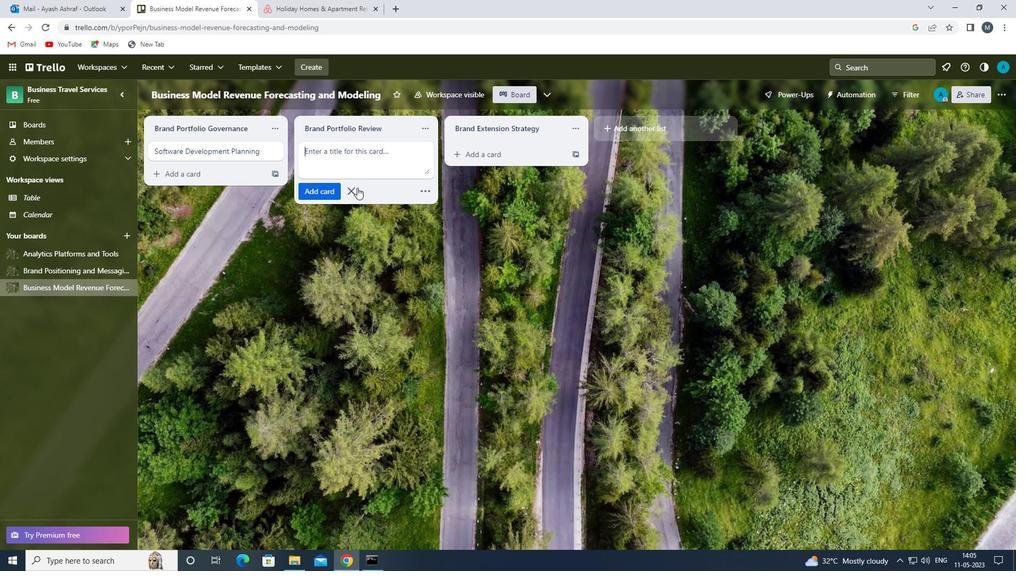 
Action: Key pressed <Key.shift><Key.shift><Key.shift><Key.shift><Key.shift>FORECASTING<Key.space>AND<Key.space><Key.shift>MODELING<Key.space>
Screenshot: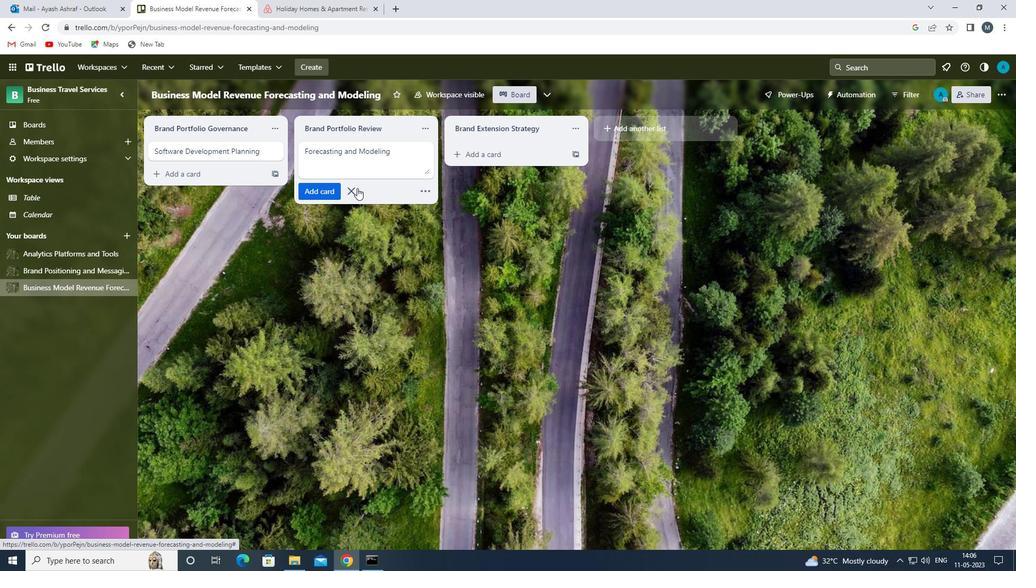
Action: Mouse moved to (373, 152)
Screenshot: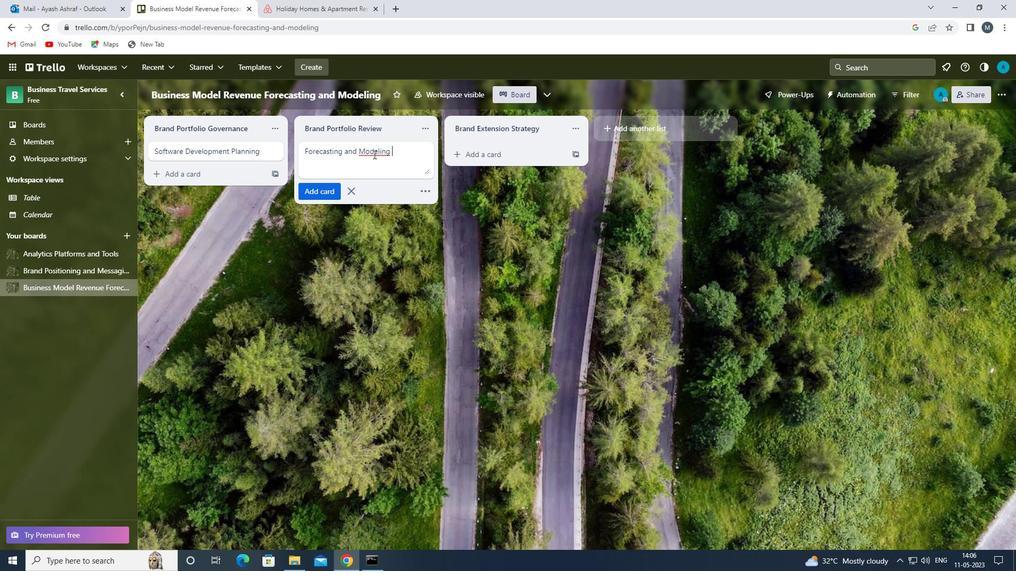 
Action: Mouse pressed left at (373, 152)
Screenshot: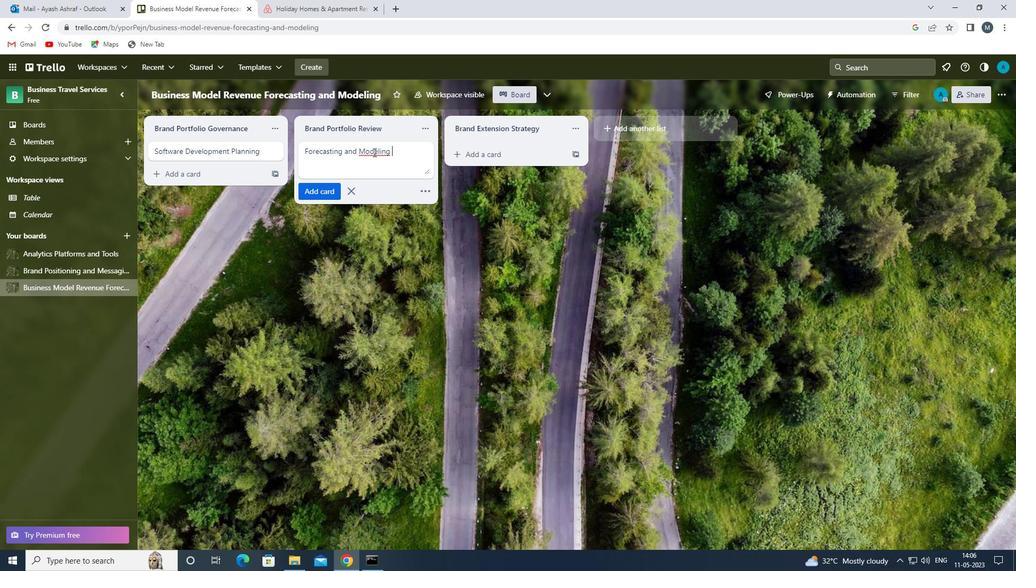 
Action: Mouse moved to (366, 152)
Screenshot: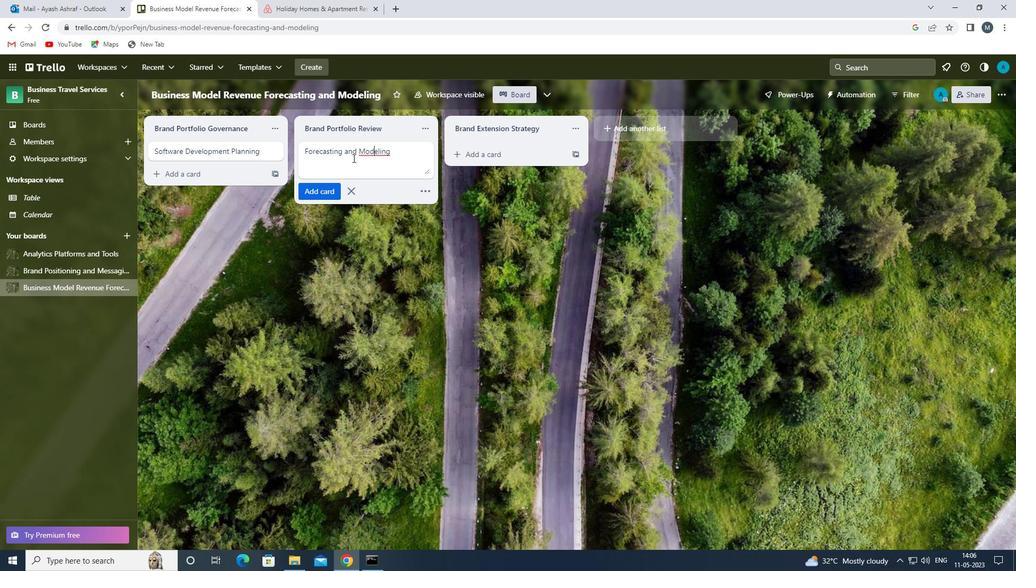 
Action: Mouse pressed left at (366, 152)
Screenshot: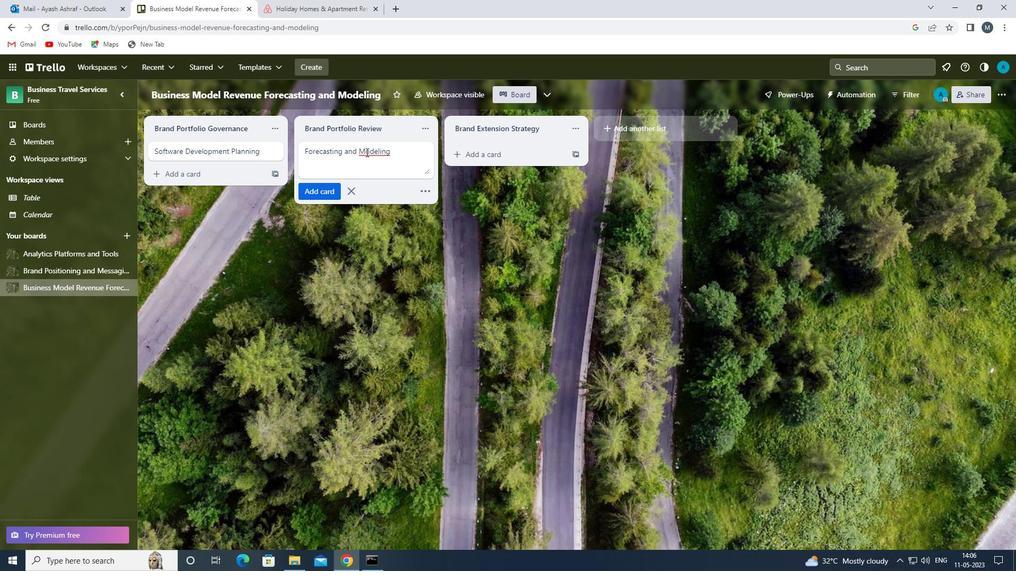 
Action: Mouse moved to (391, 156)
Screenshot: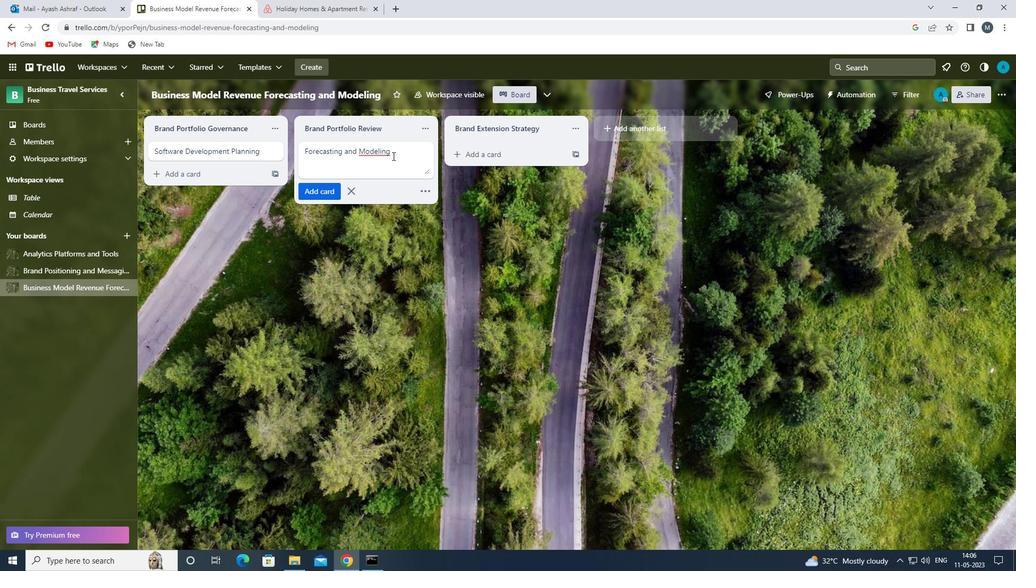 
Action: Key pressed <Key.backspace>
Screenshot: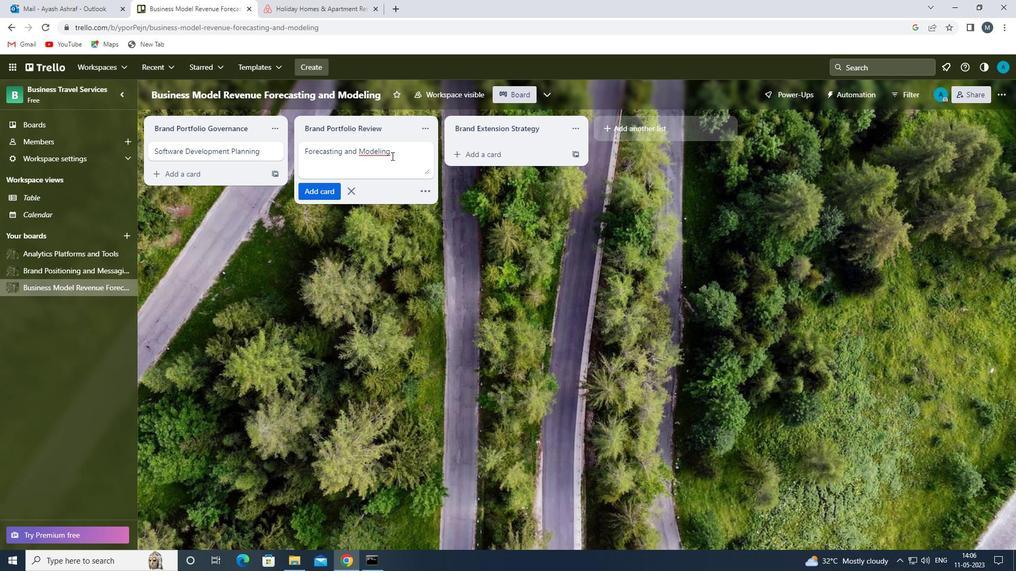 
Action: Mouse moved to (404, 169)
Screenshot: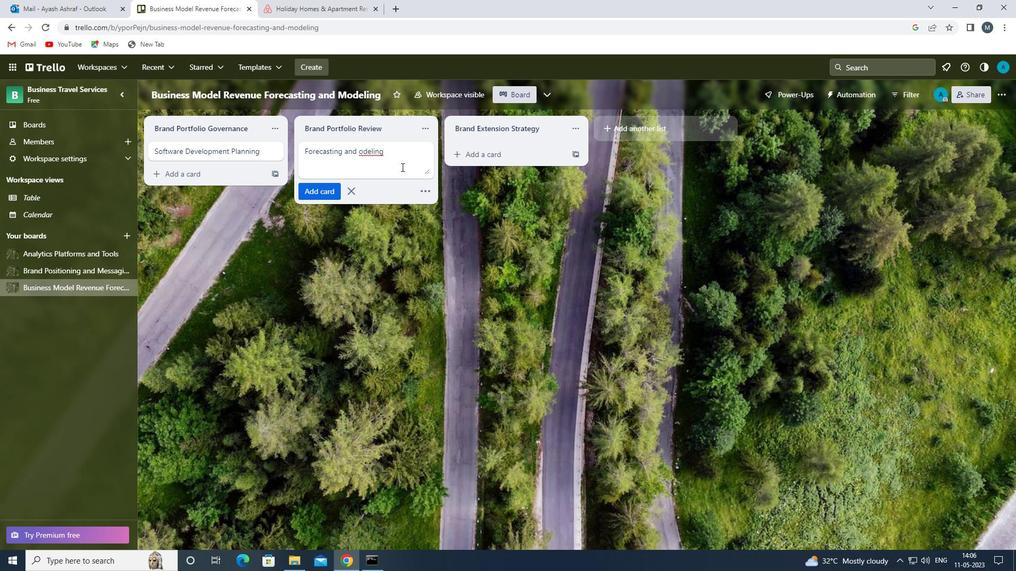 
Action: Key pressed <Key.shift>M
Screenshot: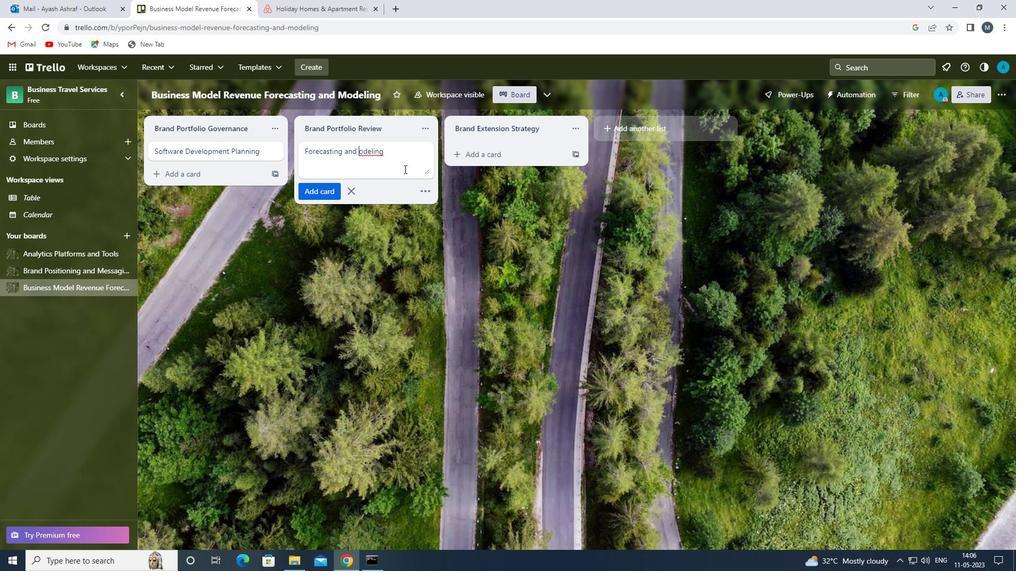 
Action: Mouse moved to (320, 195)
Screenshot: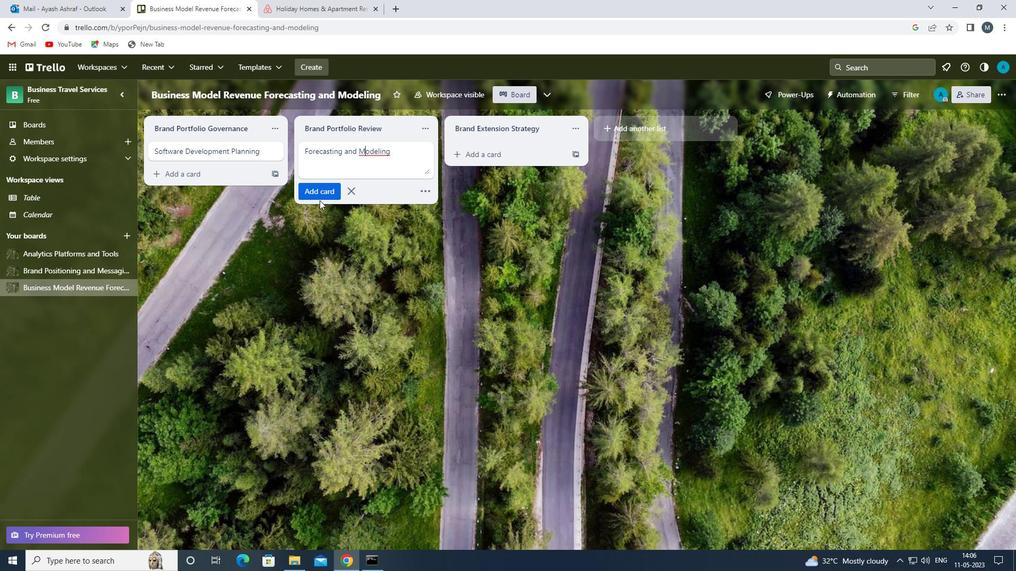 
Action: Mouse pressed left at (320, 195)
Screenshot: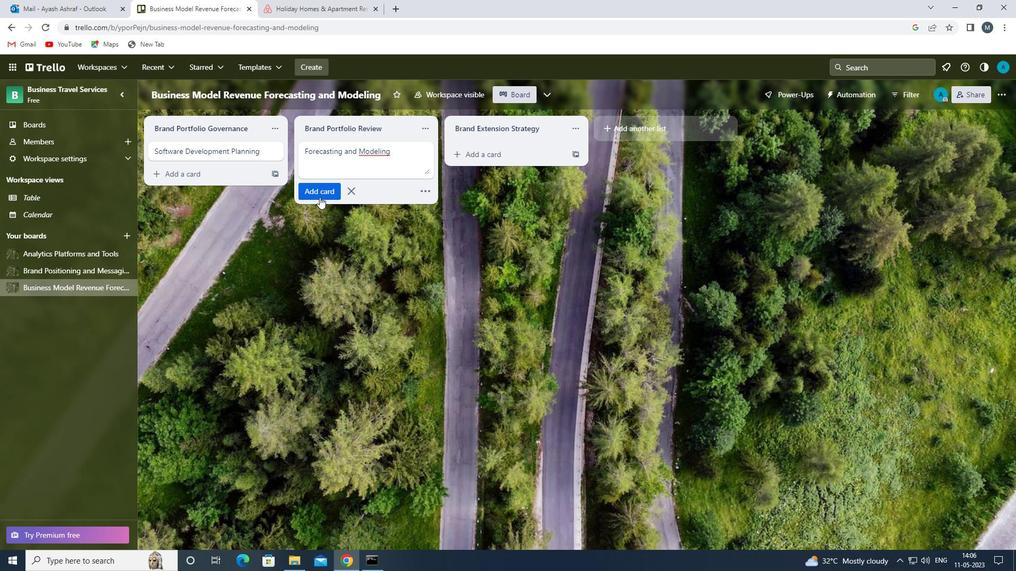
Action: Mouse moved to (337, 259)
Screenshot: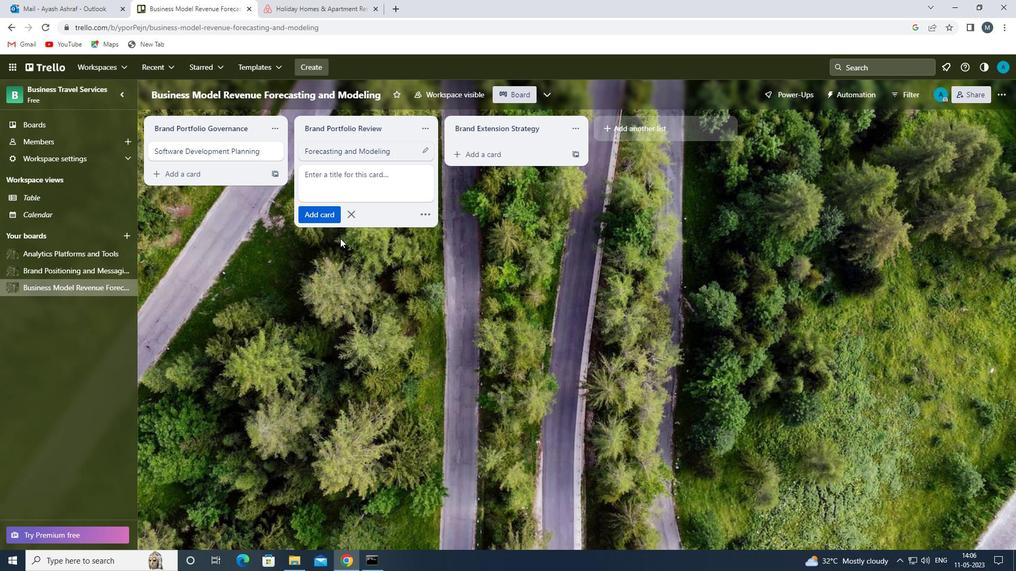 
Action: Mouse pressed left at (337, 259)
Screenshot: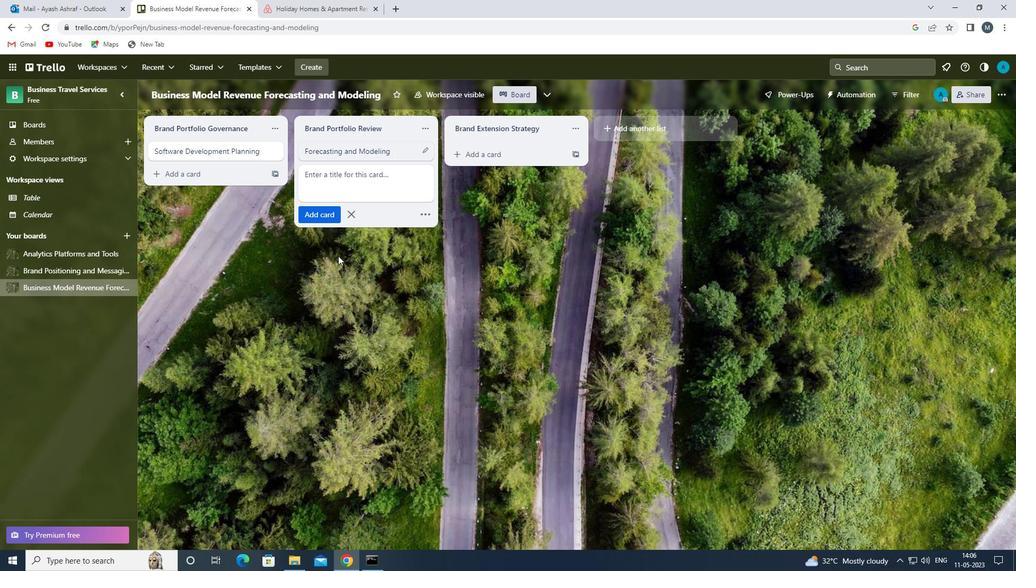 
